 Task: Find connections with filter location Petawawa with filter topic #nowhiringwith filter profile language German with filter current company Cure.fit (cult.fit) with filter school Assam Don Bosco University, Guwahati with filter industry Data Infrastructure and Analytics with filter service category Technical with filter keywords title Computer Animator
Action: Mouse moved to (176, 294)
Screenshot: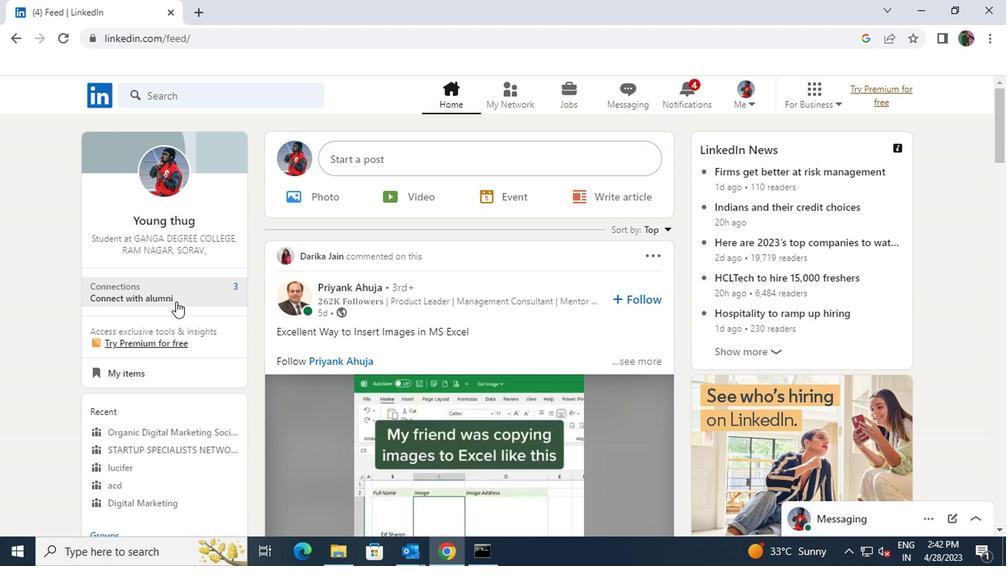 
Action: Mouse pressed left at (176, 294)
Screenshot: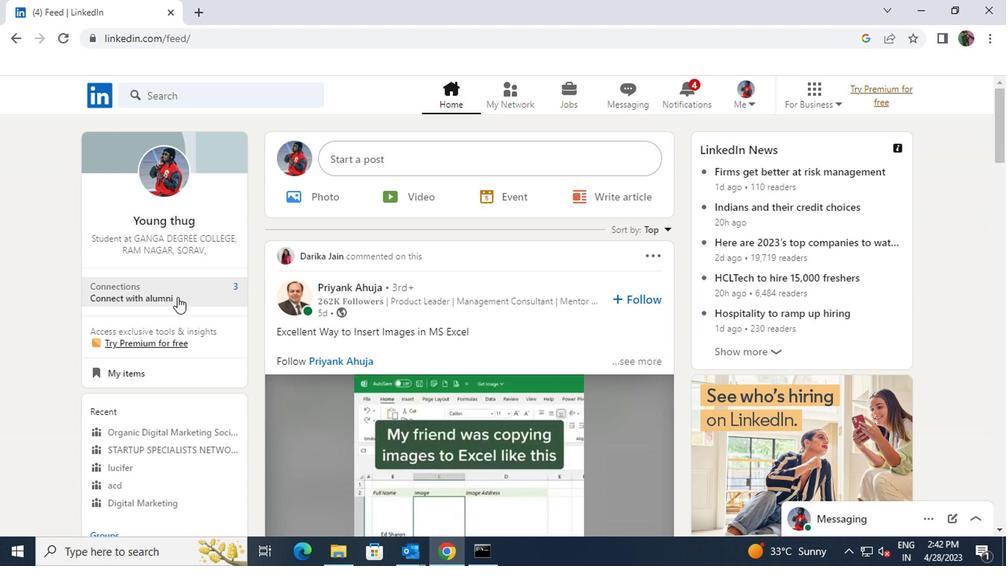 
Action: Mouse moved to (261, 170)
Screenshot: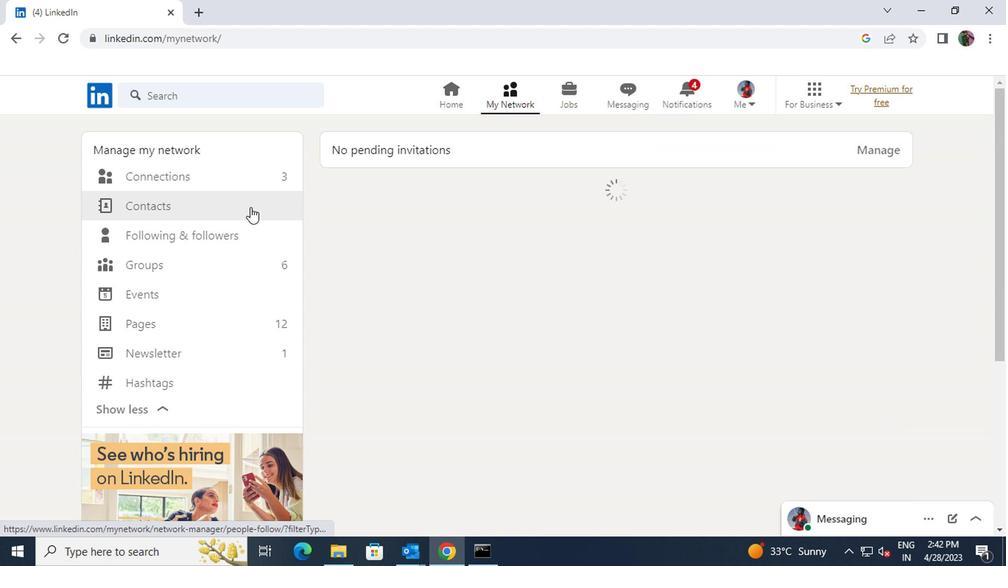 
Action: Mouse pressed left at (261, 170)
Screenshot: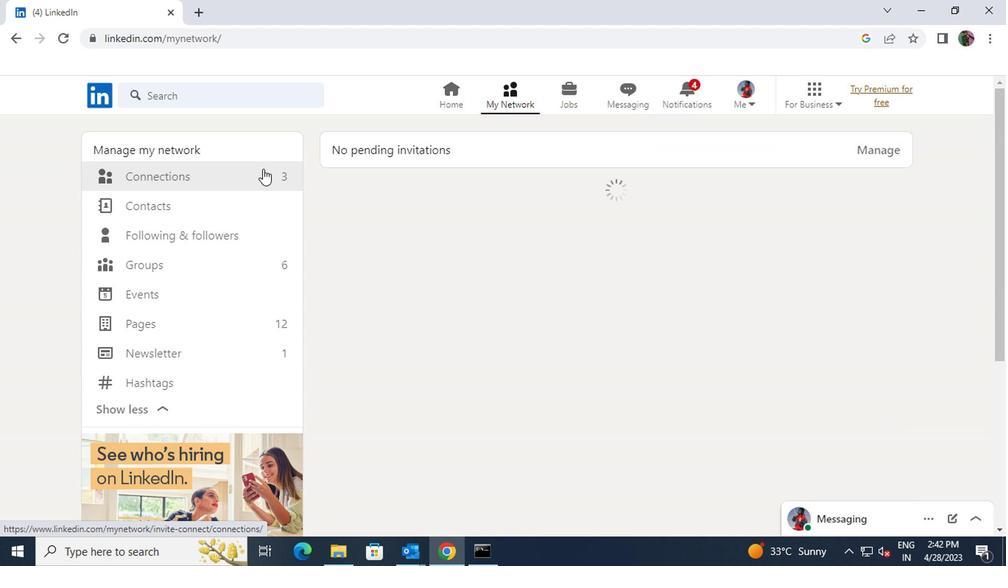 
Action: Mouse moved to (577, 183)
Screenshot: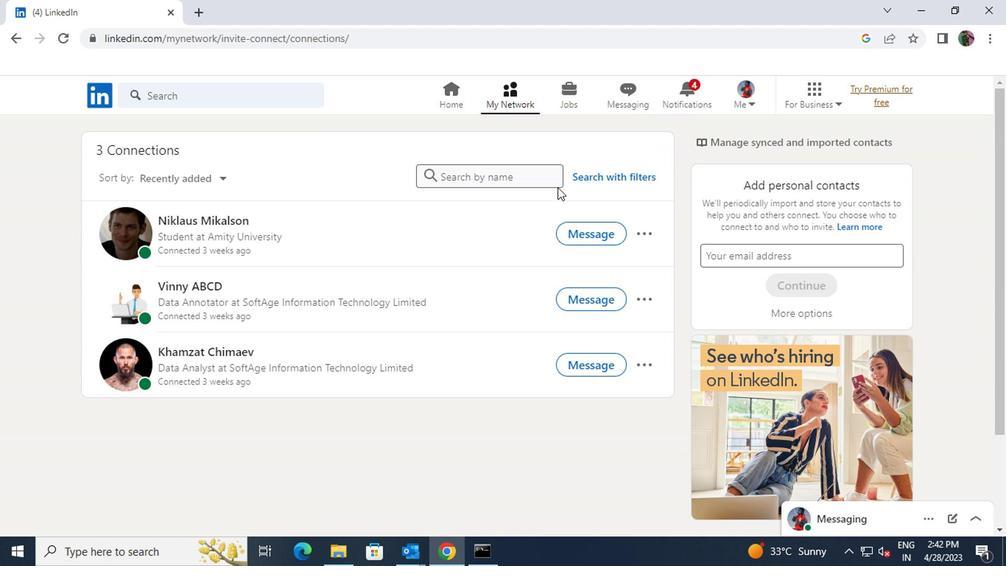 
Action: Mouse pressed left at (577, 183)
Screenshot: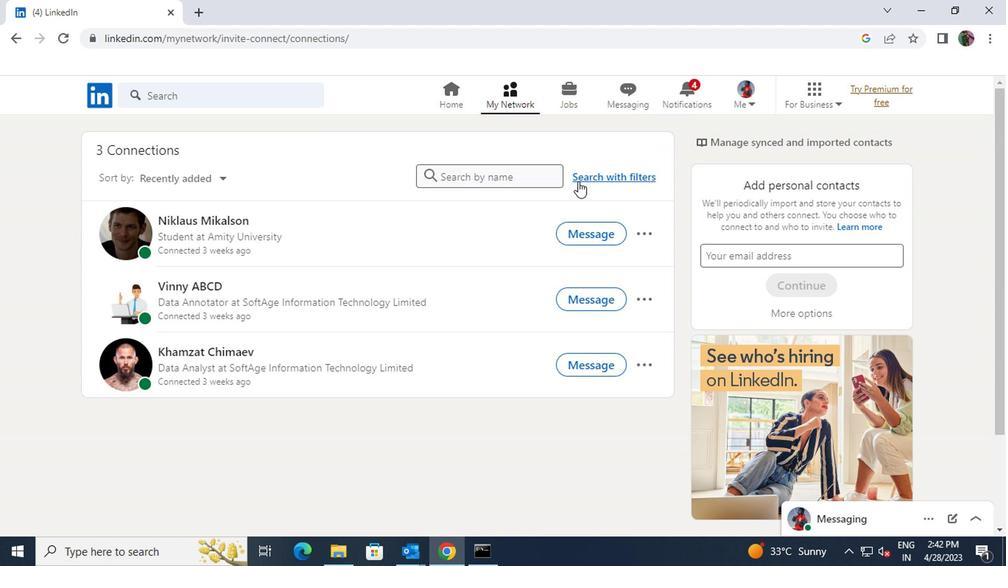 
Action: Mouse moved to (547, 133)
Screenshot: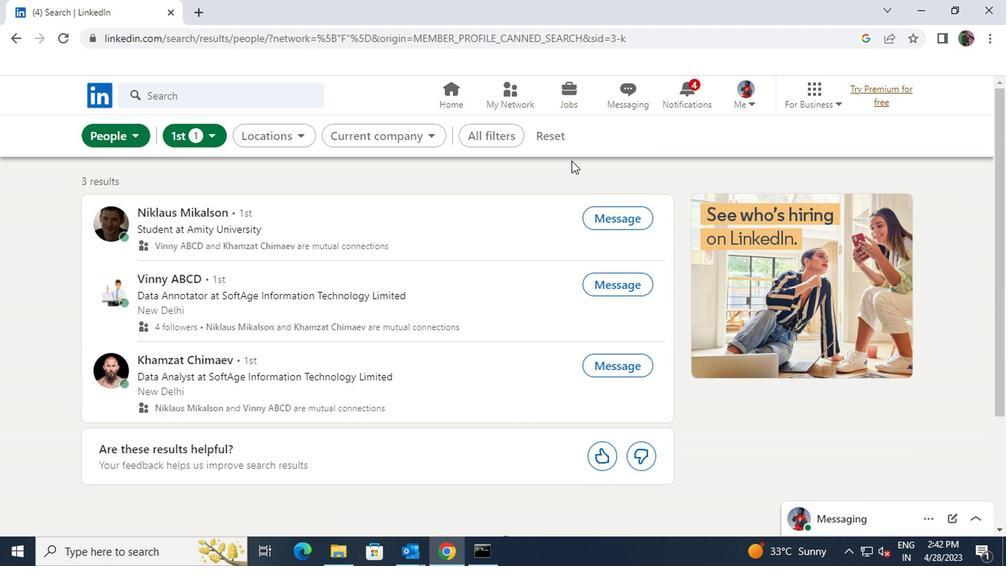 
Action: Mouse pressed left at (547, 133)
Screenshot: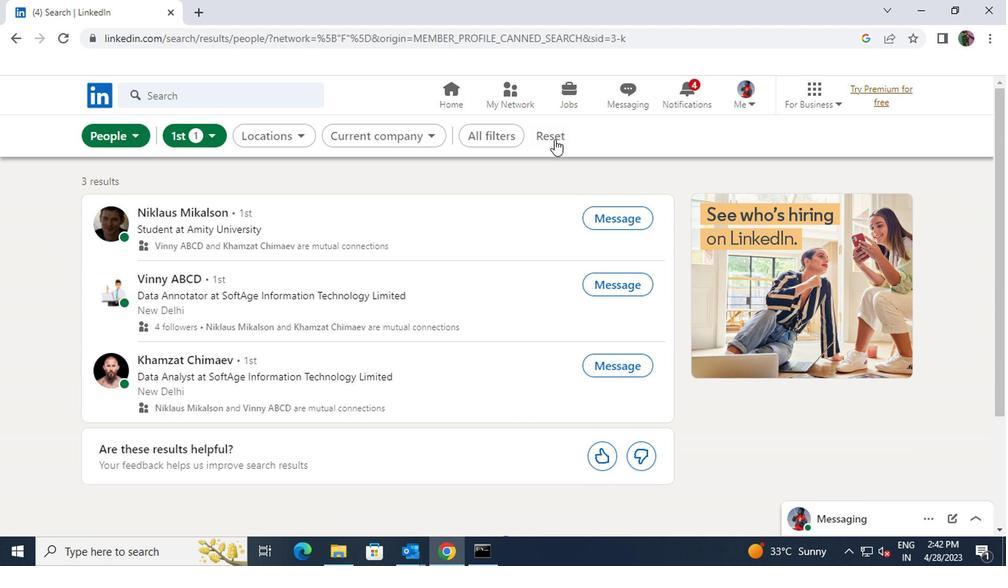 
Action: Mouse moved to (533, 133)
Screenshot: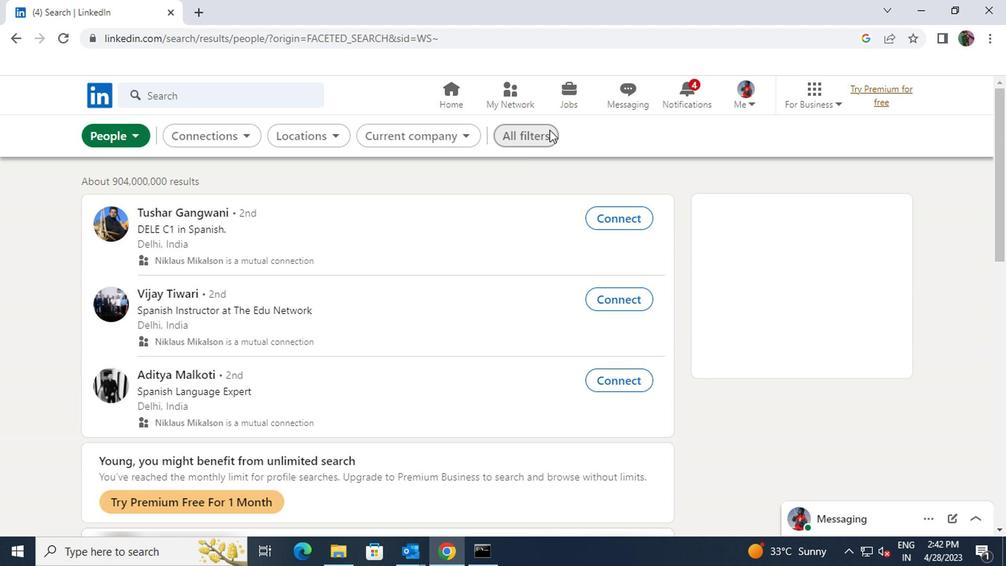 
Action: Mouse pressed left at (533, 133)
Screenshot: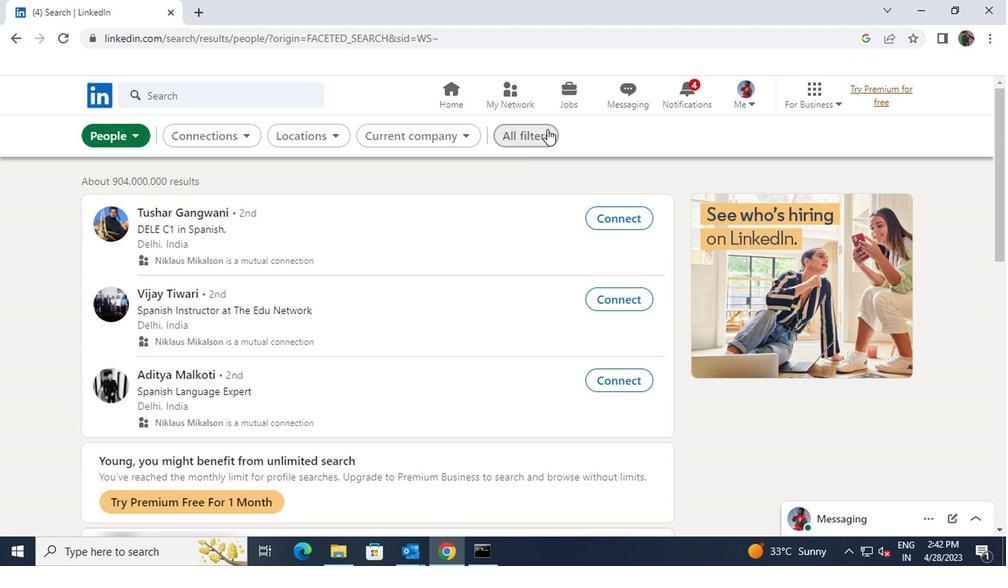 
Action: Mouse moved to (764, 344)
Screenshot: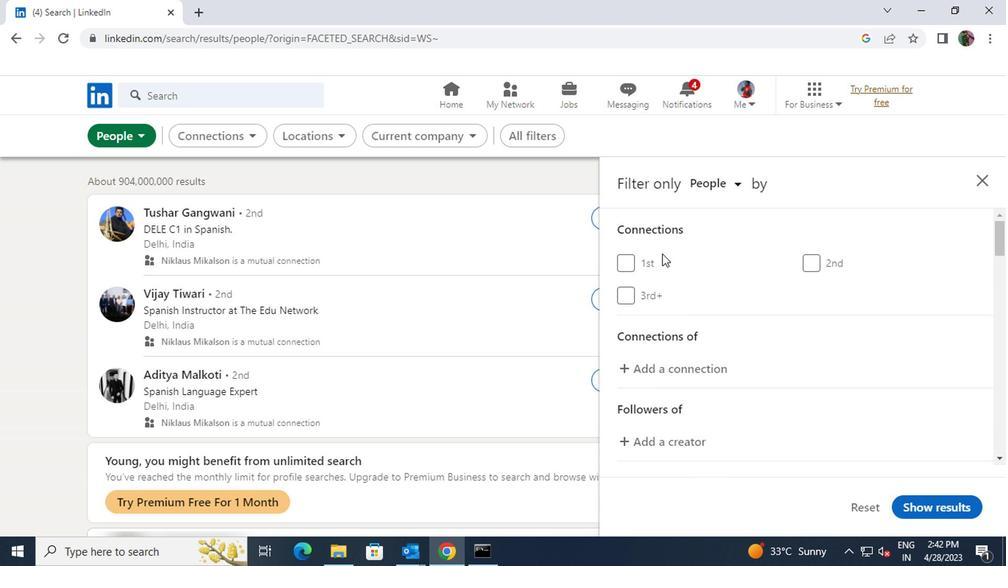 
Action: Mouse scrolled (764, 343) with delta (0, -1)
Screenshot: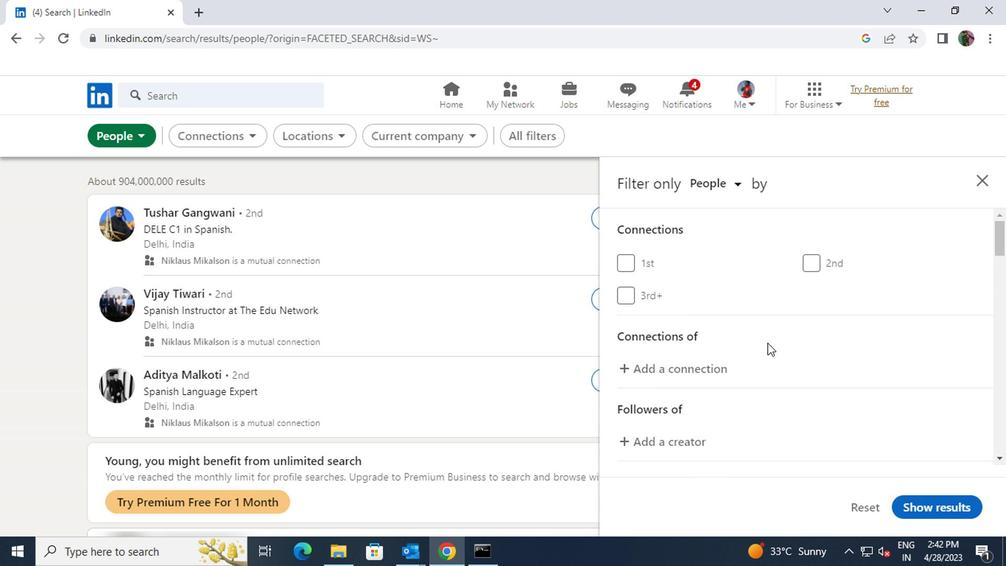 
Action: Mouse scrolled (764, 343) with delta (0, -1)
Screenshot: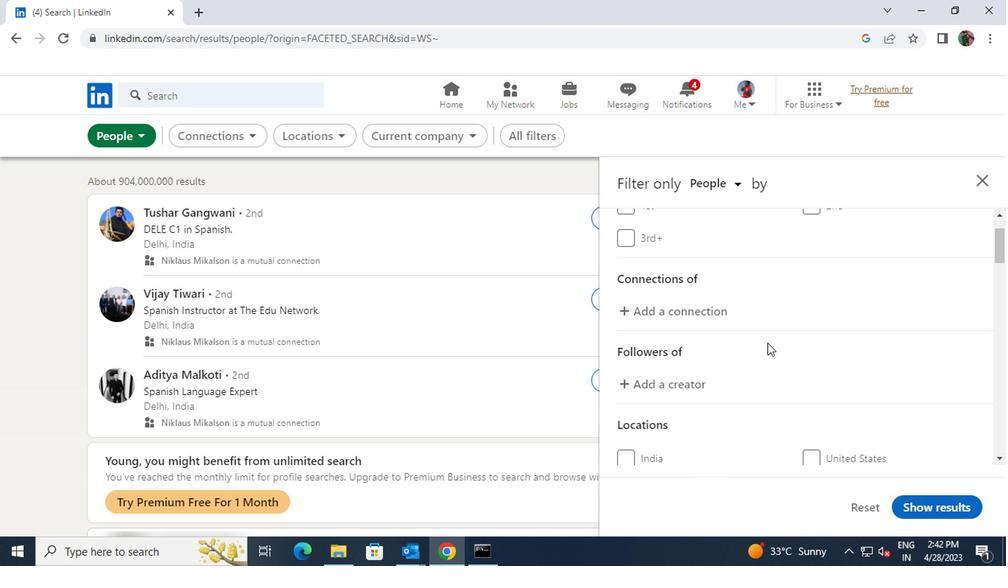 
Action: Mouse scrolled (764, 343) with delta (0, -1)
Screenshot: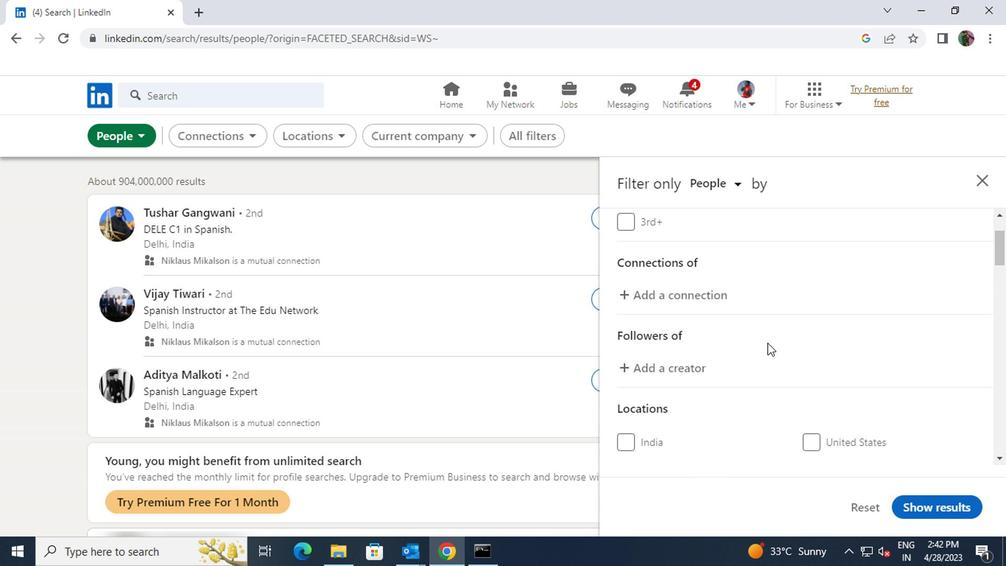 
Action: Mouse moved to (824, 354)
Screenshot: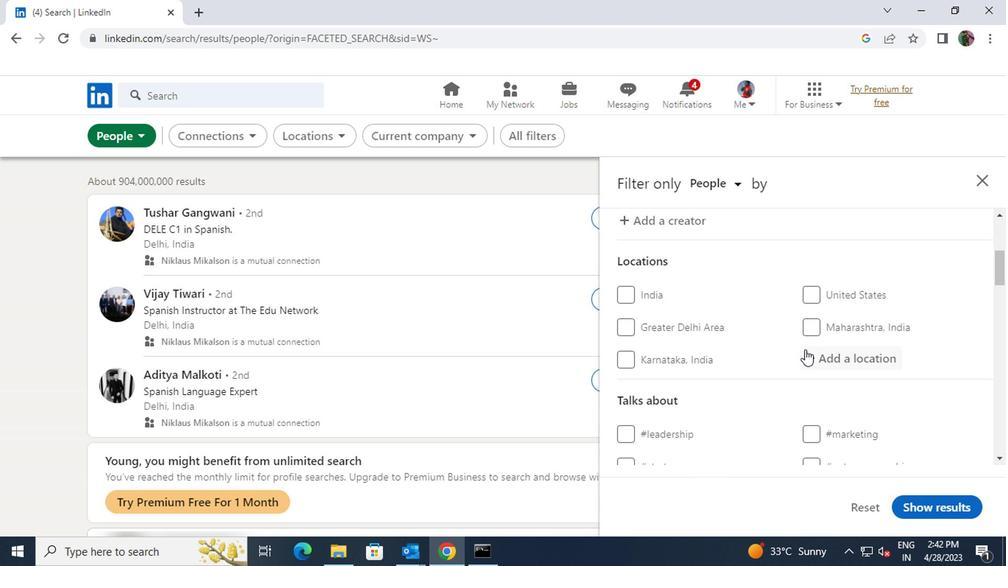 
Action: Mouse pressed left at (824, 354)
Screenshot: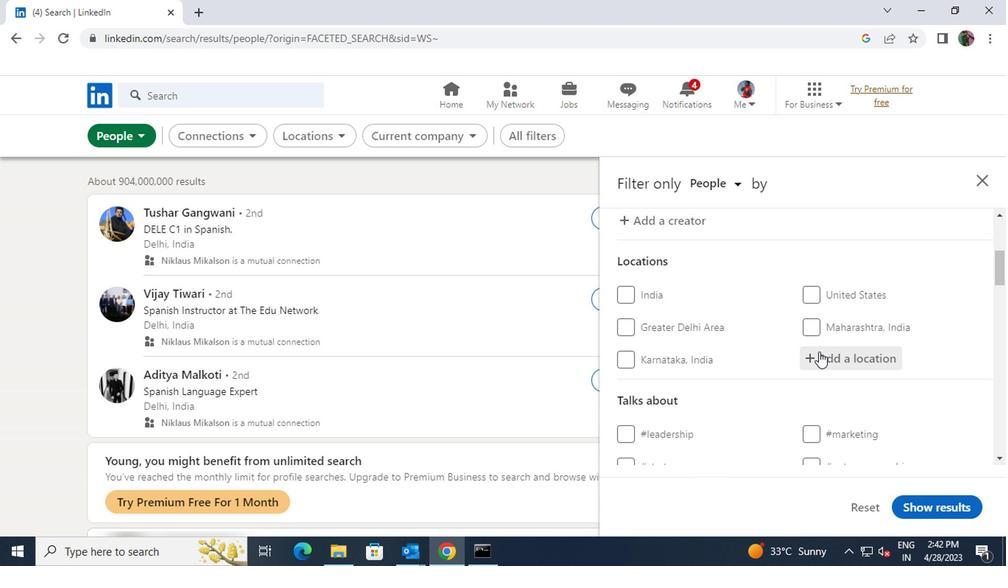 
Action: Key pressed <Key.shift>PETAWAWA
Screenshot: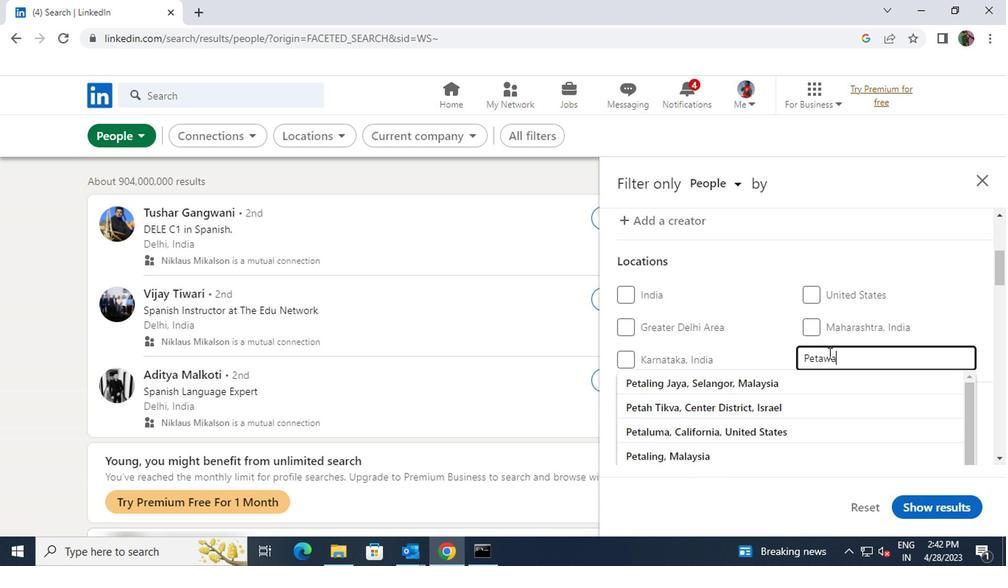 
Action: Mouse moved to (812, 379)
Screenshot: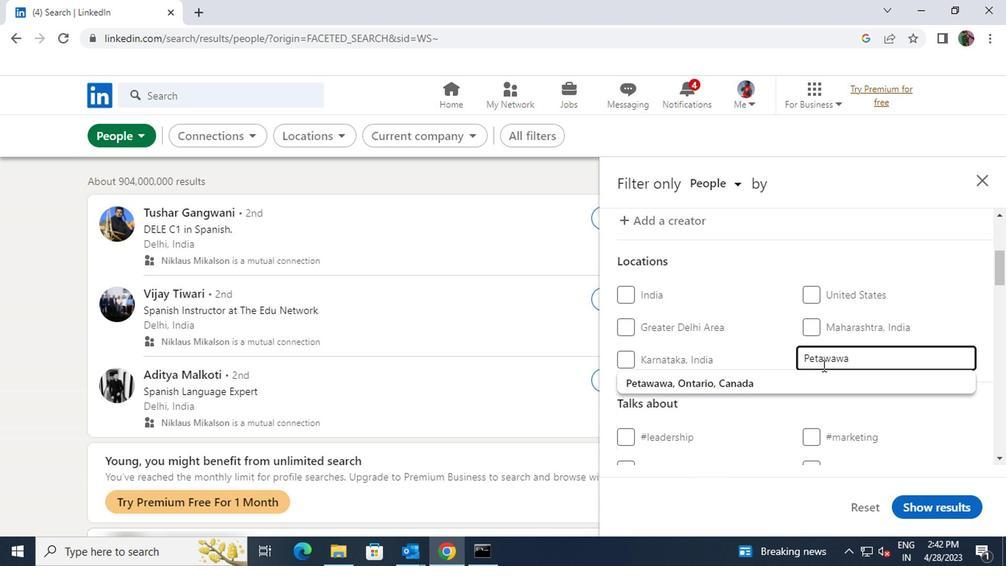 
Action: Mouse pressed left at (812, 379)
Screenshot: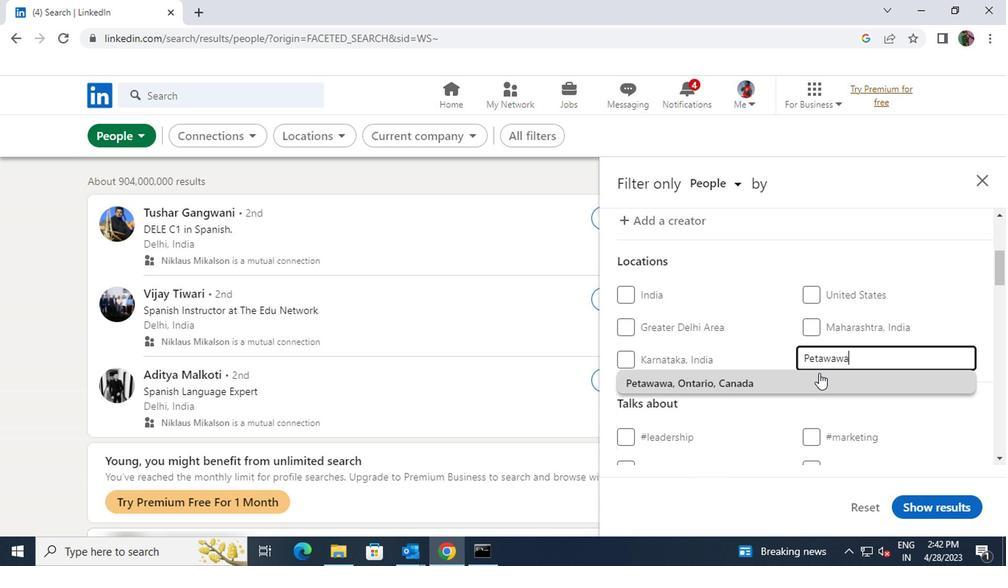 
Action: Mouse scrolled (812, 378) with delta (0, -1)
Screenshot: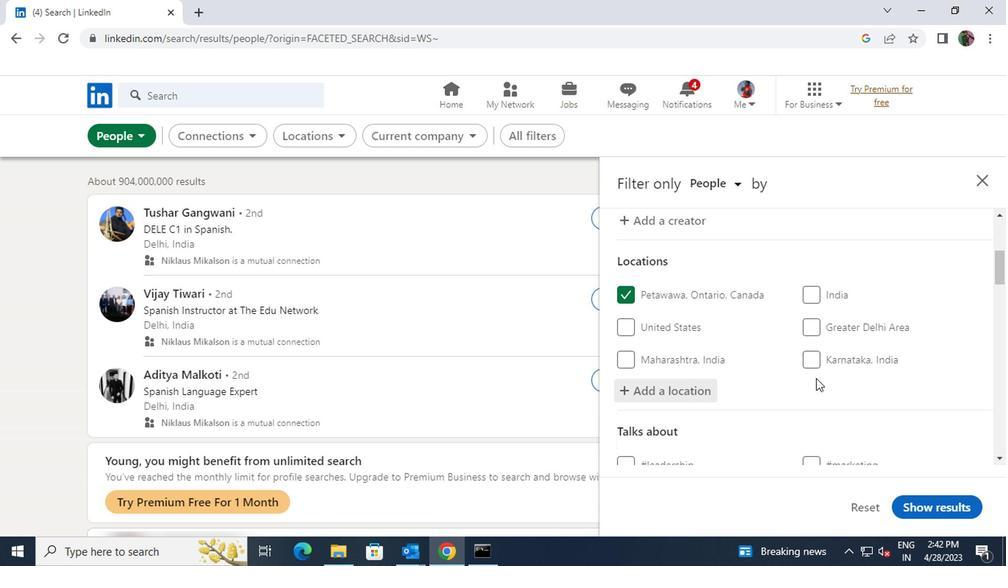
Action: Mouse scrolled (812, 378) with delta (0, -1)
Screenshot: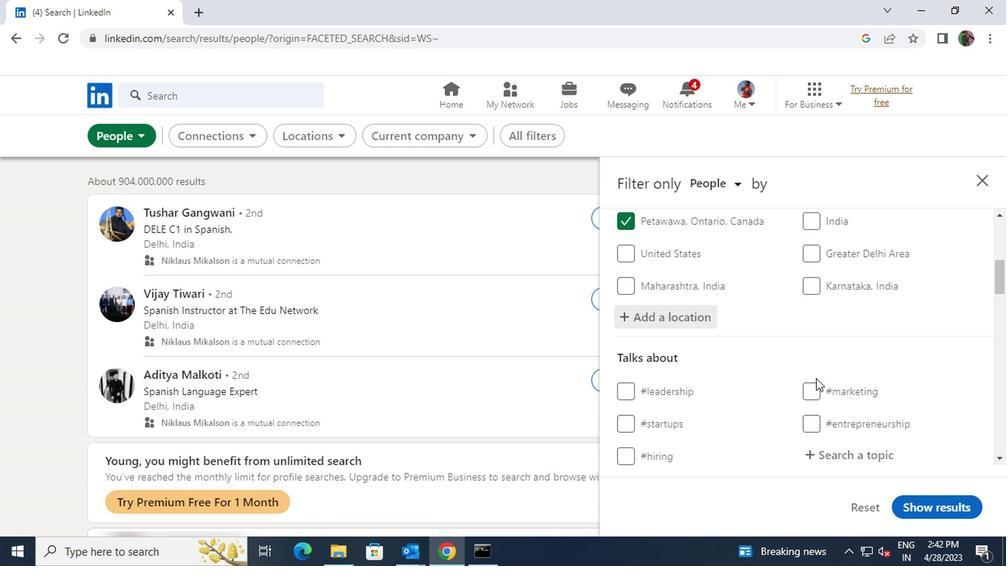 
Action: Mouse moved to (811, 380)
Screenshot: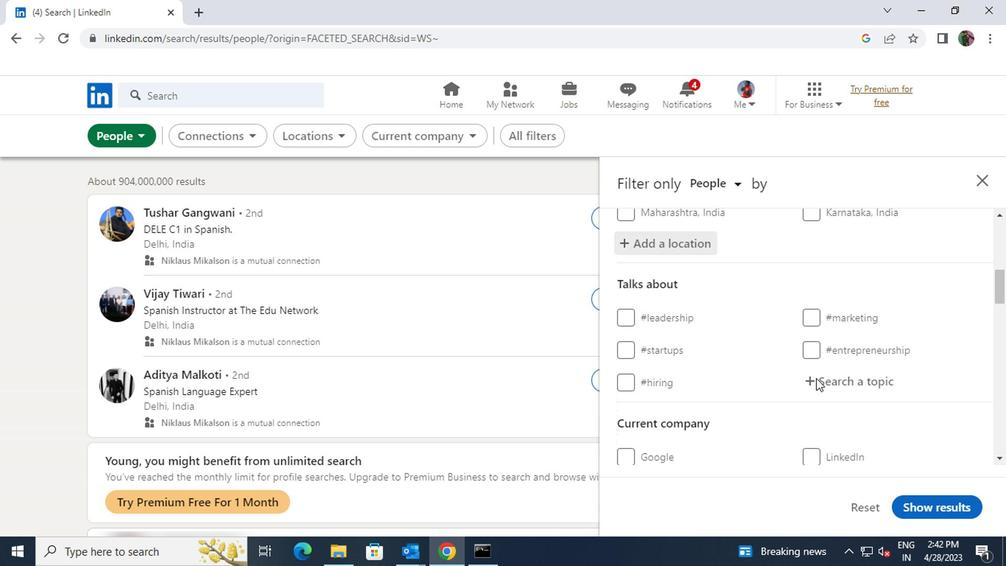 
Action: Mouse pressed left at (811, 380)
Screenshot: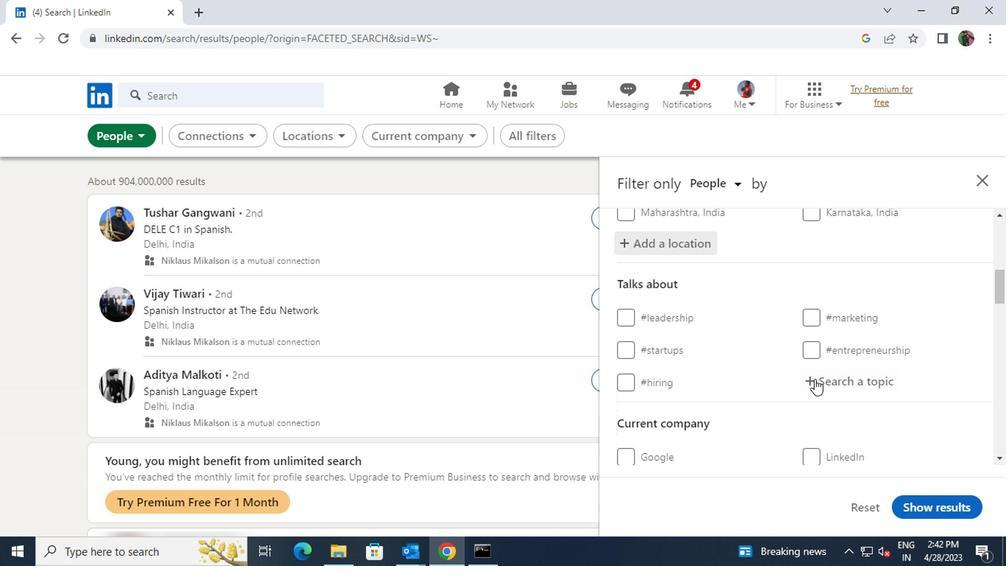 
Action: Key pressed <Key.shift>NOWHIRING
Screenshot: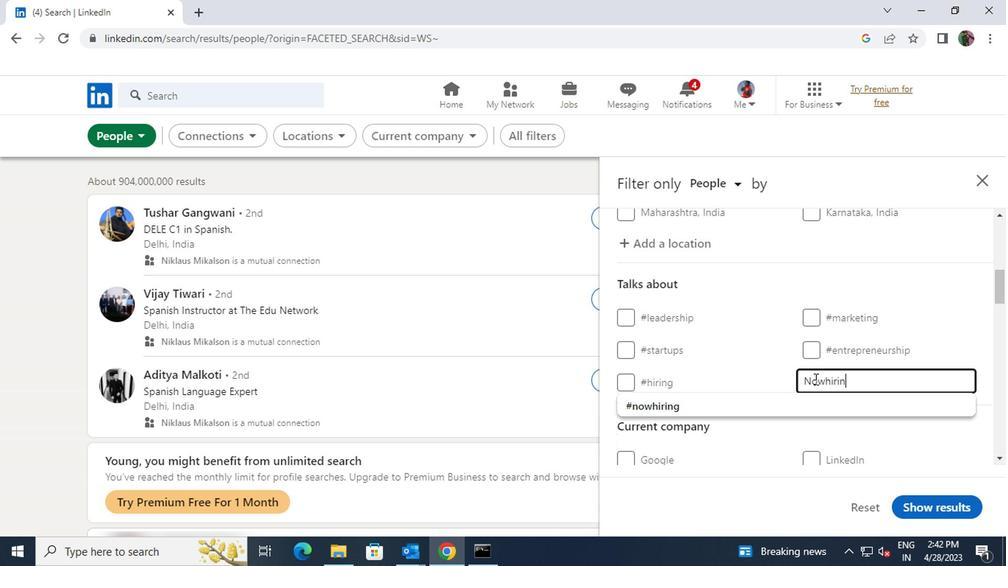 
Action: Mouse moved to (788, 397)
Screenshot: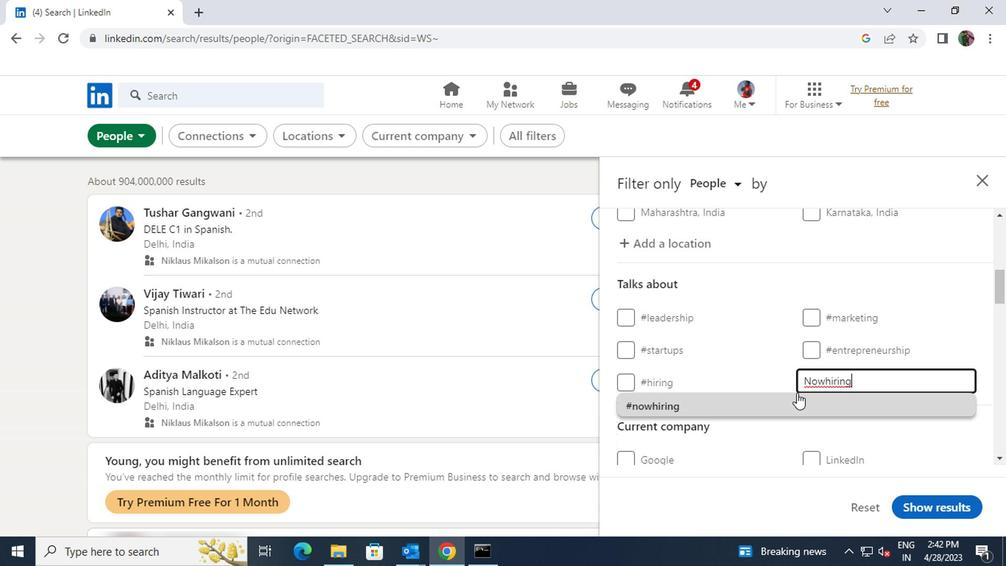
Action: Mouse pressed left at (788, 397)
Screenshot: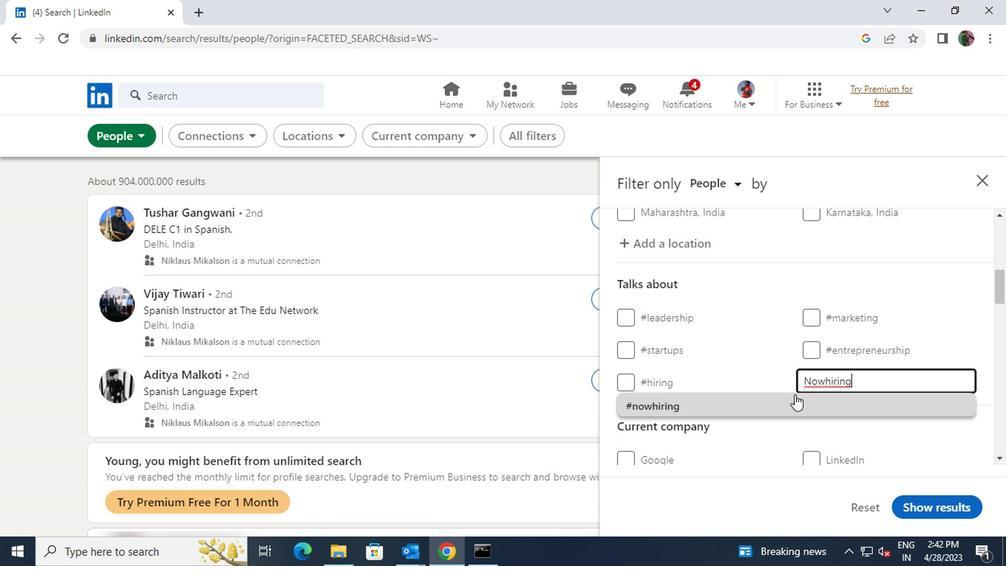 
Action: Mouse scrolled (788, 397) with delta (0, 0)
Screenshot: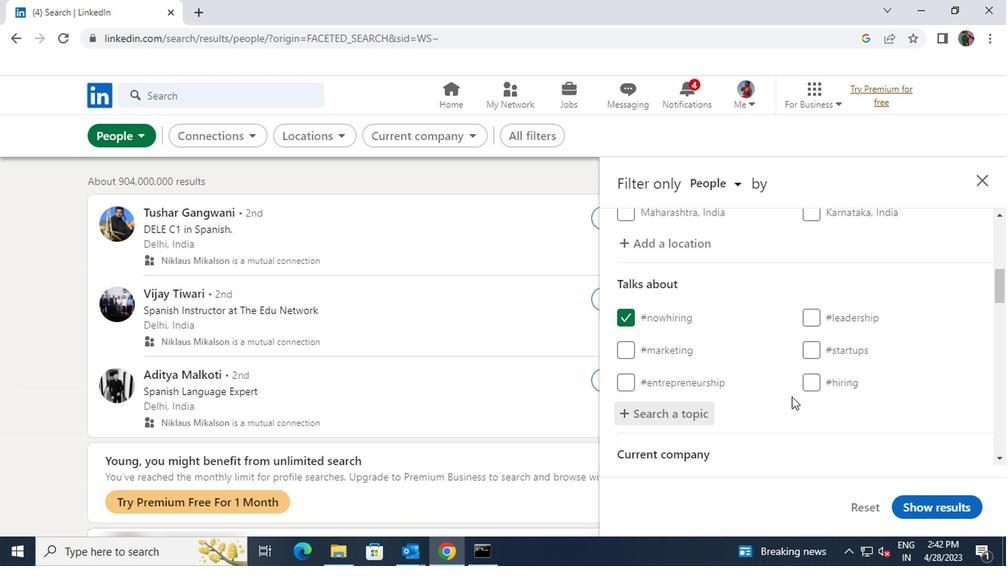 
Action: Mouse scrolled (788, 397) with delta (0, 0)
Screenshot: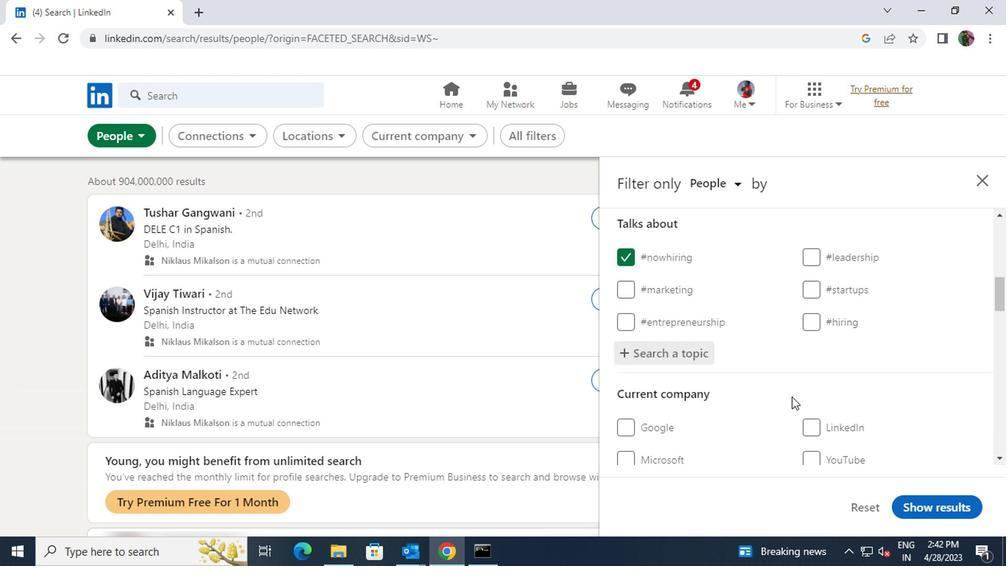 
Action: Mouse scrolled (788, 397) with delta (0, 0)
Screenshot: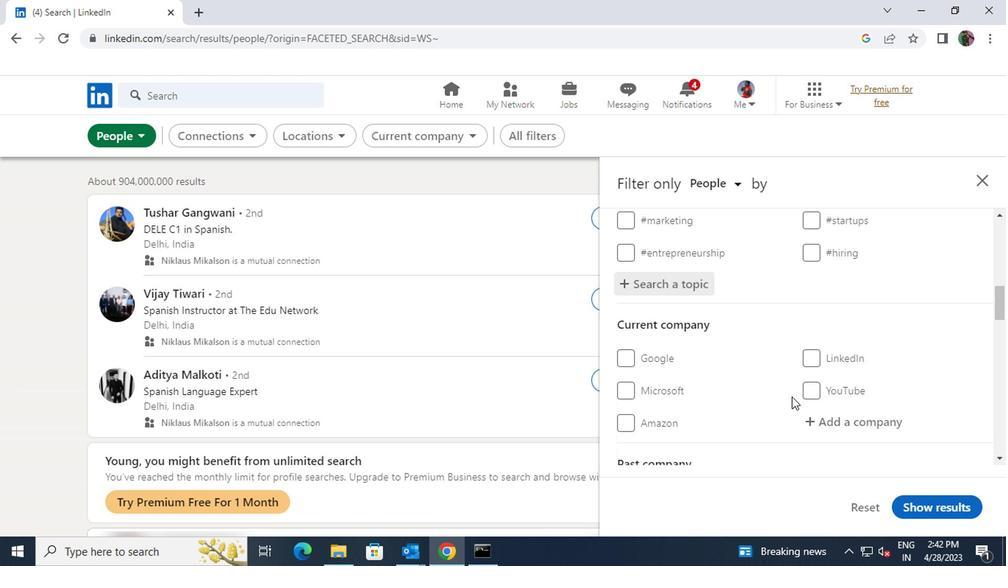 
Action: Mouse scrolled (788, 397) with delta (0, 0)
Screenshot: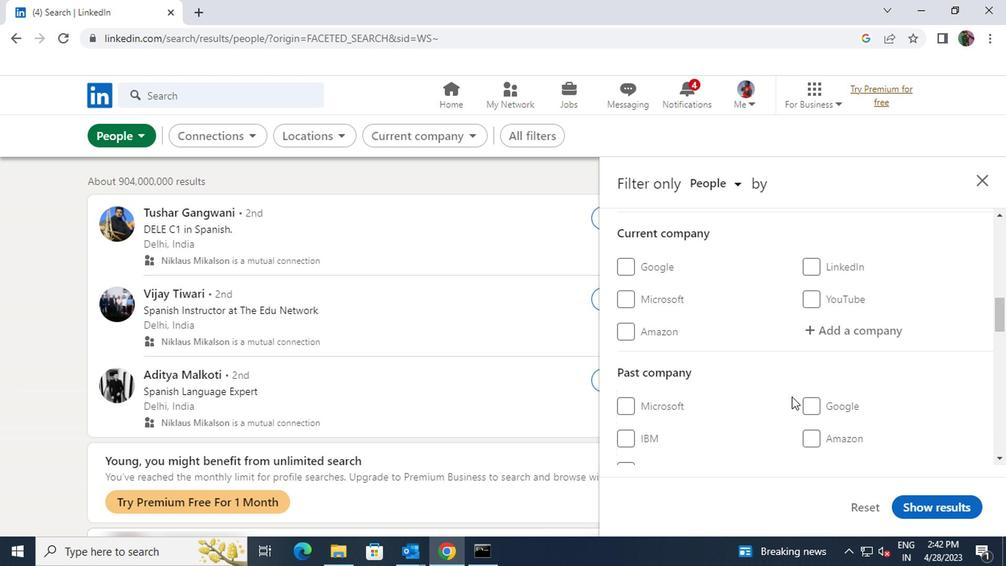 
Action: Mouse scrolled (788, 397) with delta (0, 0)
Screenshot: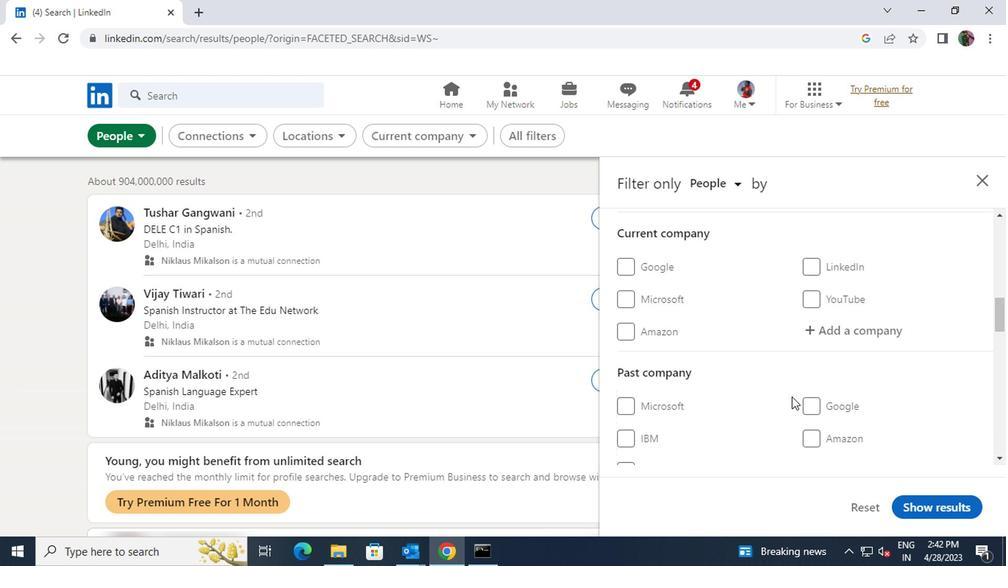
Action: Mouse scrolled (788, 397) with delta (0, 0)
Screenshot: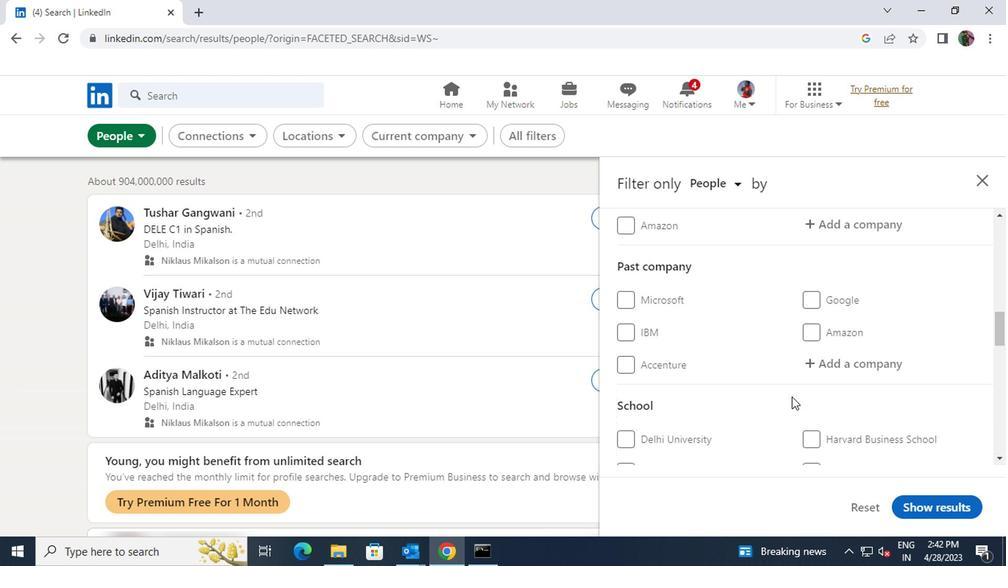 
Action: Mouse scrolled (788, 397) with delta (0, 0)
Screenshot: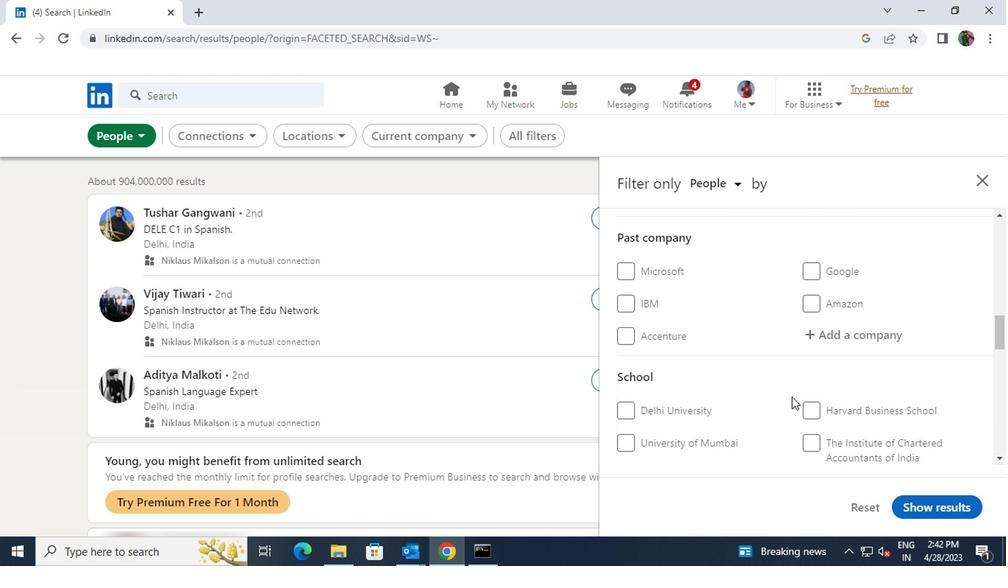 
Action: Mouse scrolled (788, 397) with delta (0, 0)
Screenshot: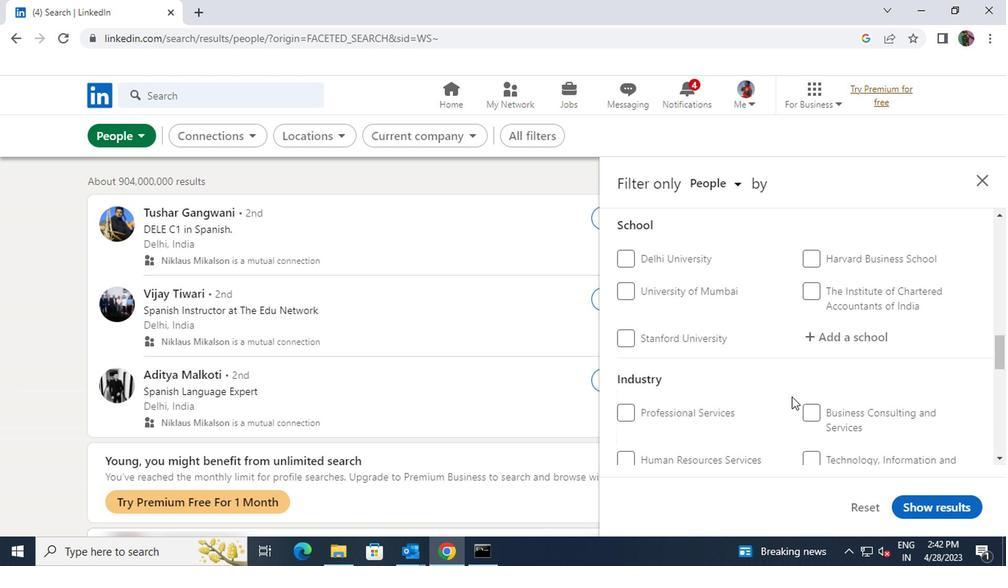 
Action: Mouse scrolled (788, 397) with delta (0, 0)
Screenshot: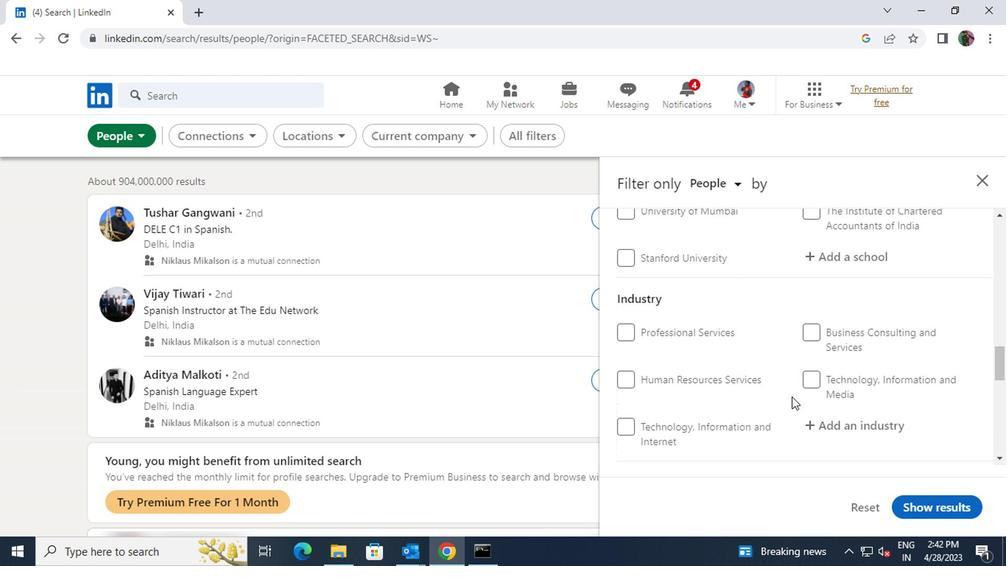 
Action: Mouse scrolled (788, 397) with delta (0, 0)
Screenshot: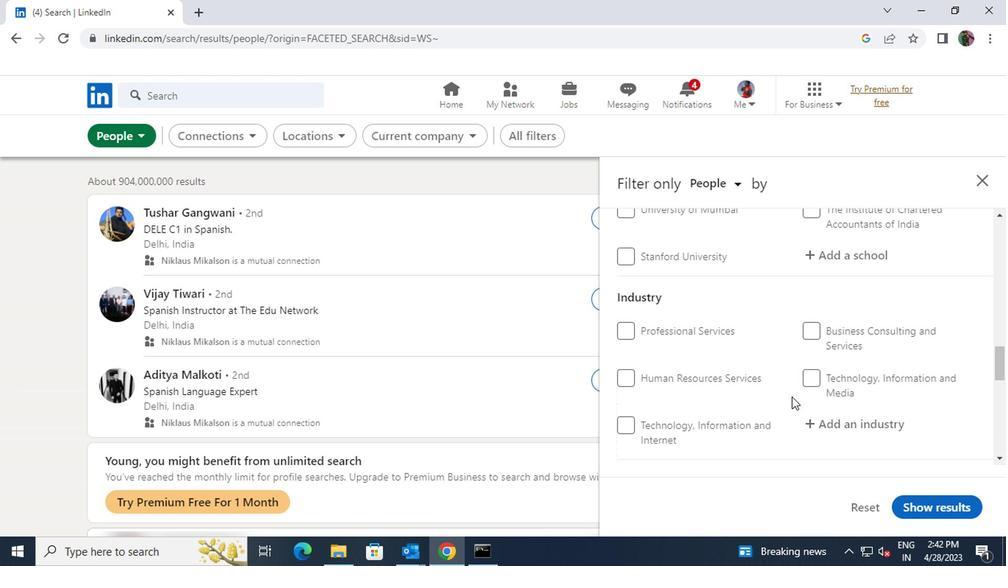 
Action: Mouse moved to (625, 428)
Screenshot: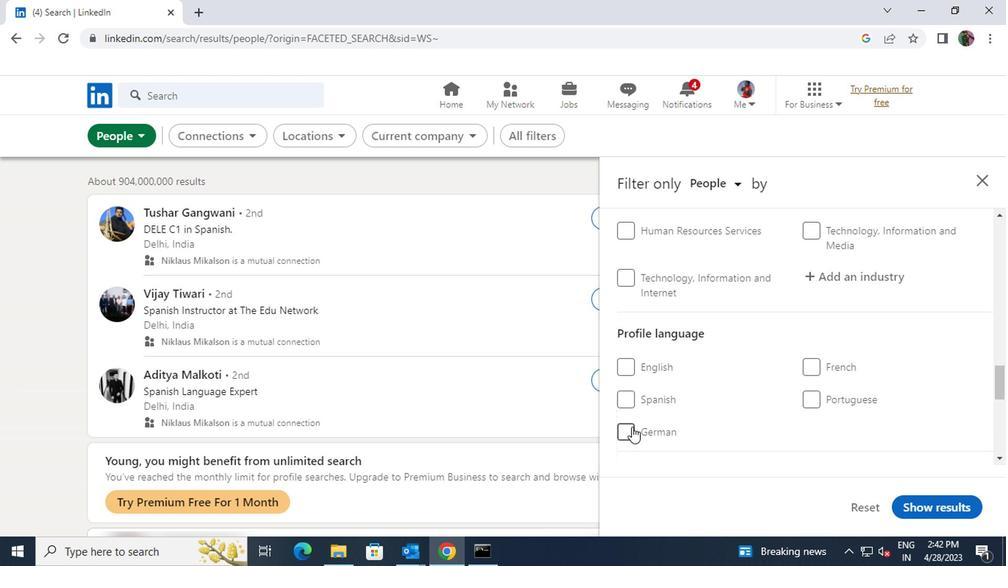 
Action: Mouse pressed left at (625, 428)
Screenshot: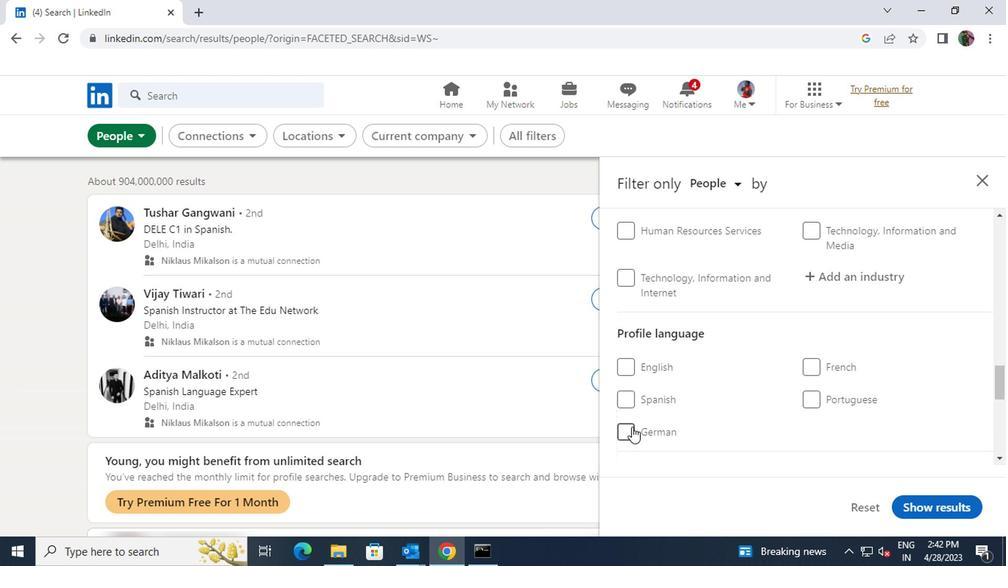 
Action: Mouse moved to (745, 415)
Screenshot: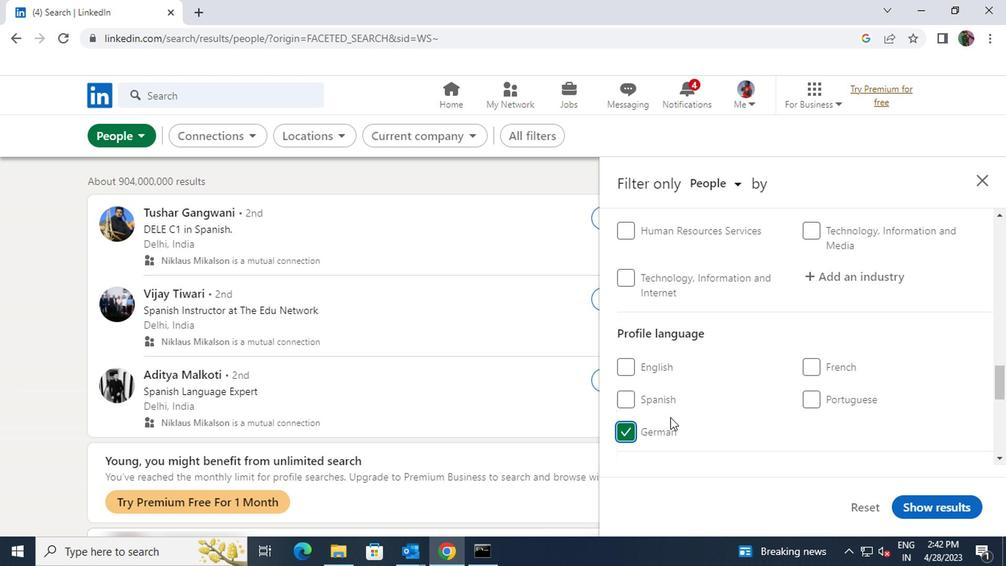 
Action: Mouse scrolled (745, 416) with delta (0, 1)
Screenshot: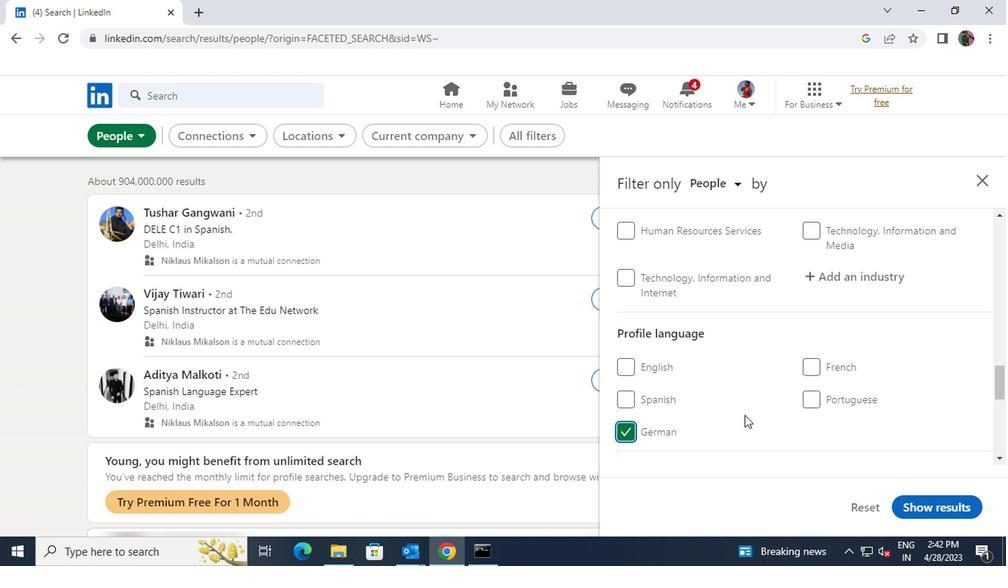 
Action: Mouse scrolled (745, 416) with delta (0, 1)
Screenshot: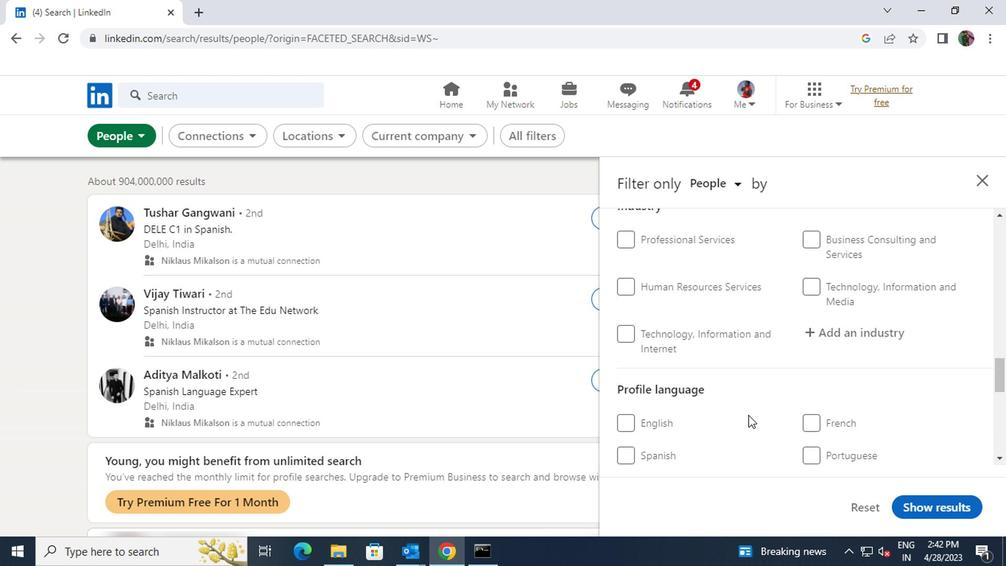 
Action: Mouse scrolled (745, 416) with delta (0, 1)
Screenshot: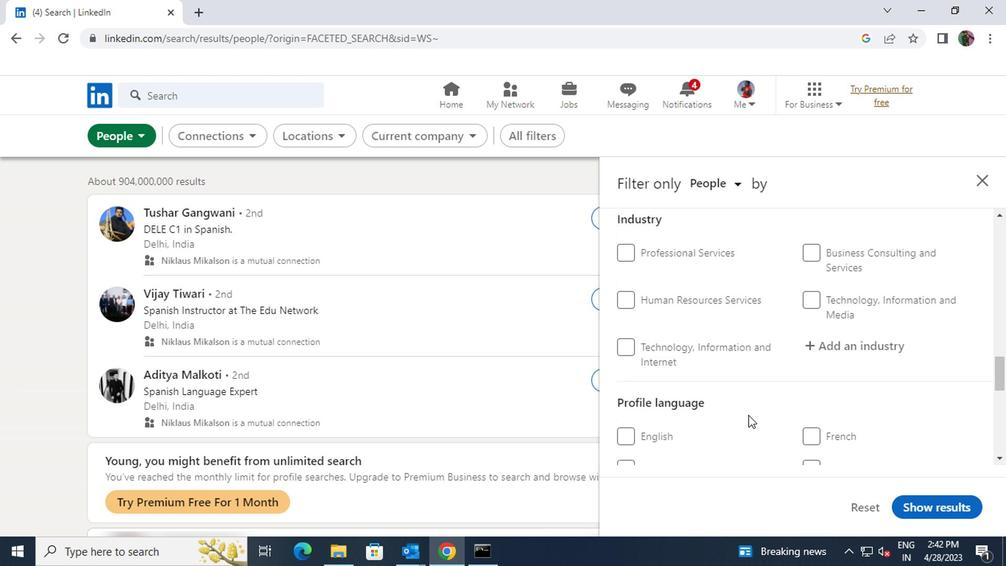 
Action: Mouse scrolled (745, 416) with delta (0, 1)
Screenshot: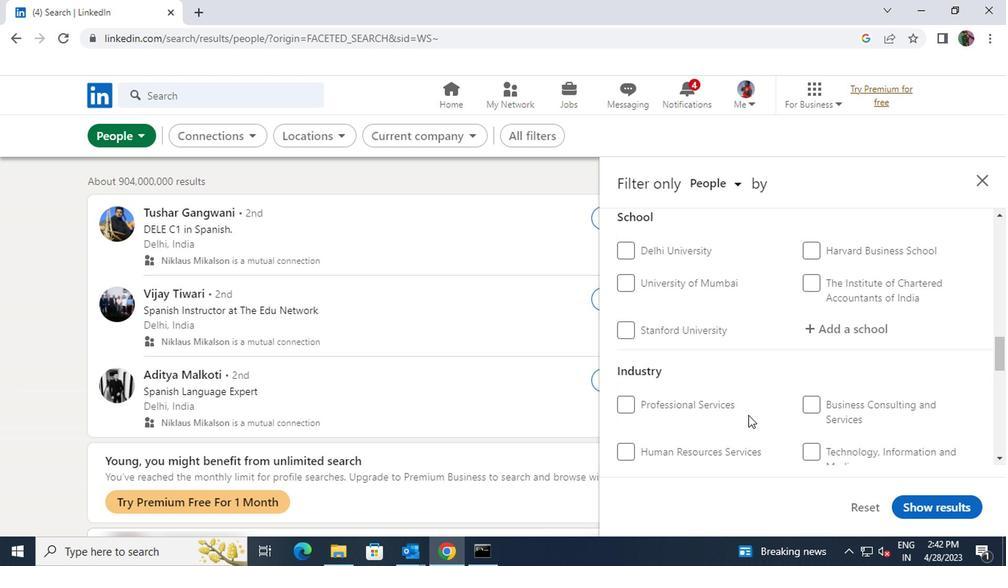 
Action: Mouse scrolled (745, 416) with delta (0, 1)
Screenshot: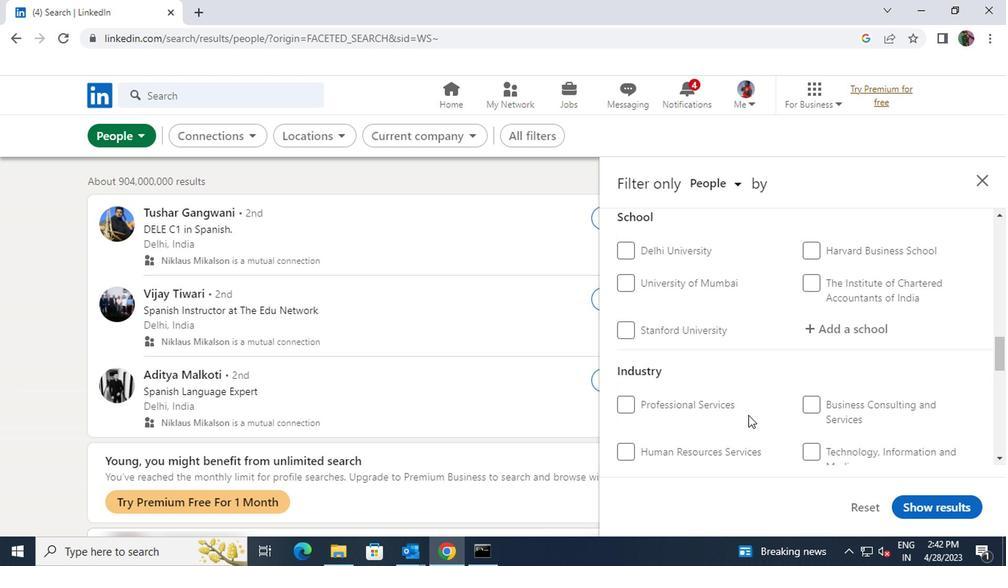 
Action: Mouse scrolled (745, 416) with delta (0, 1)
Screenshot: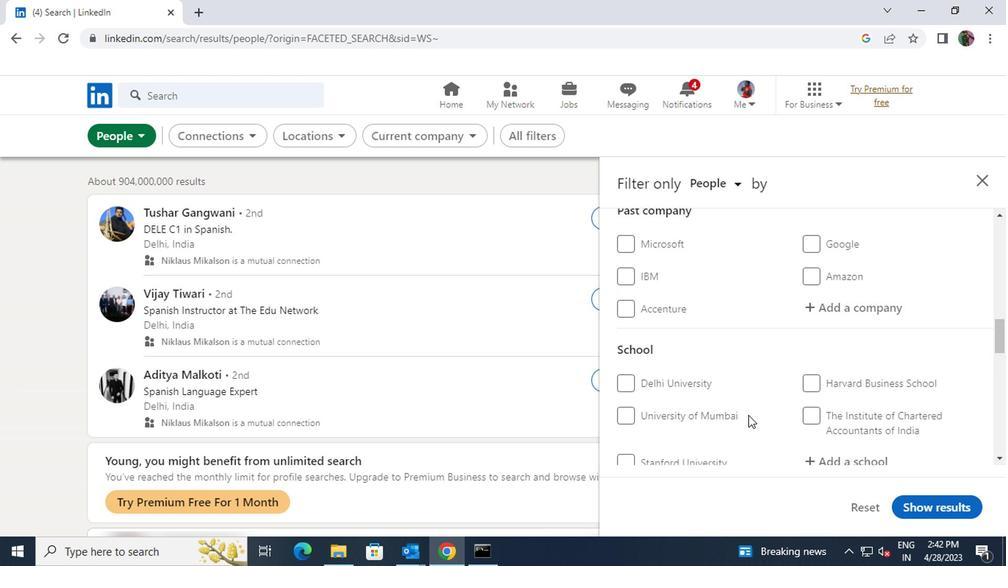 
Action: Mouse scrolled (745, 416) with delta (0, 1)
Screenshot: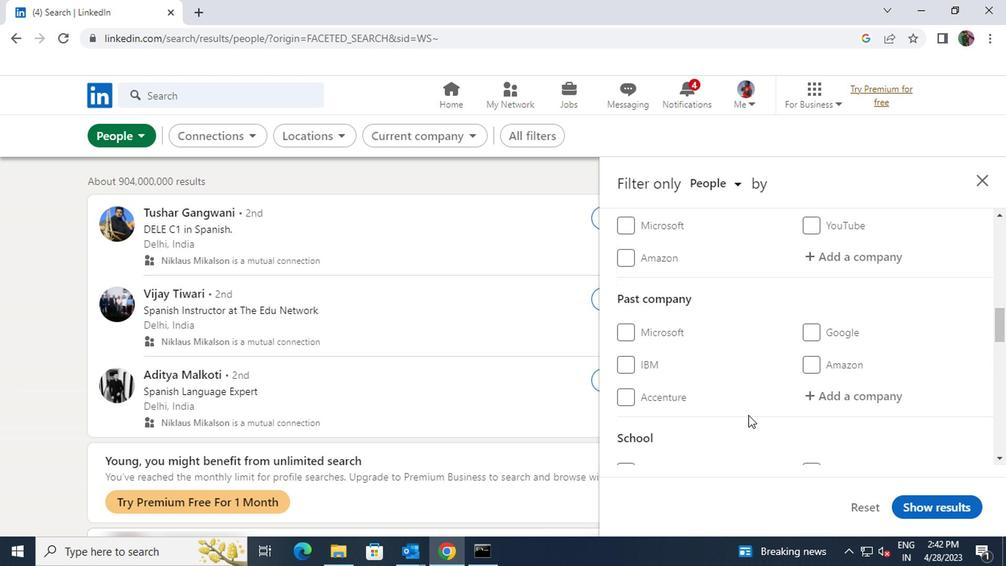 
Action: Mouse scrolled (745, 416) with delta (0, 1)
Screenshot: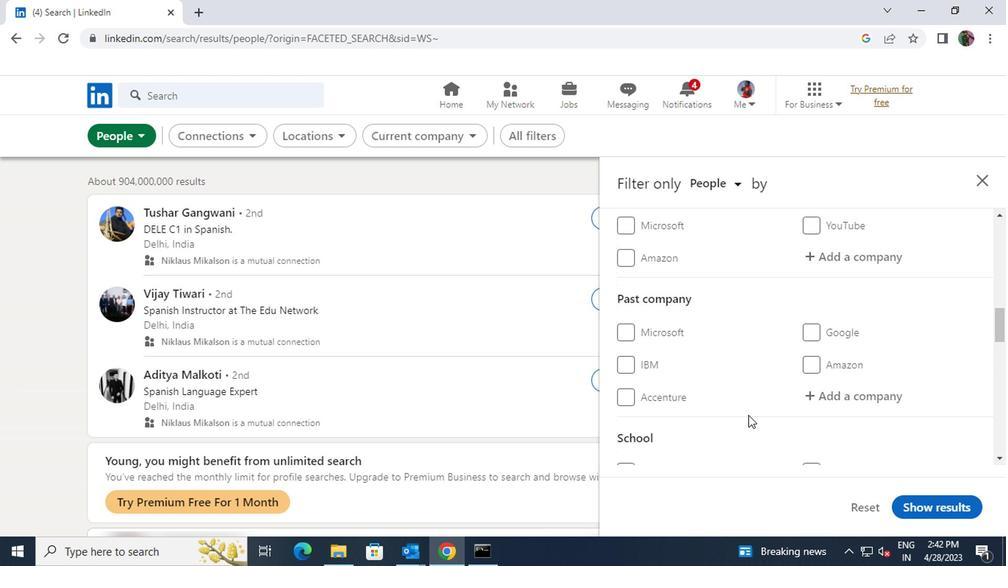 
Action: Mouse moved to (839, 402)
Screenshot: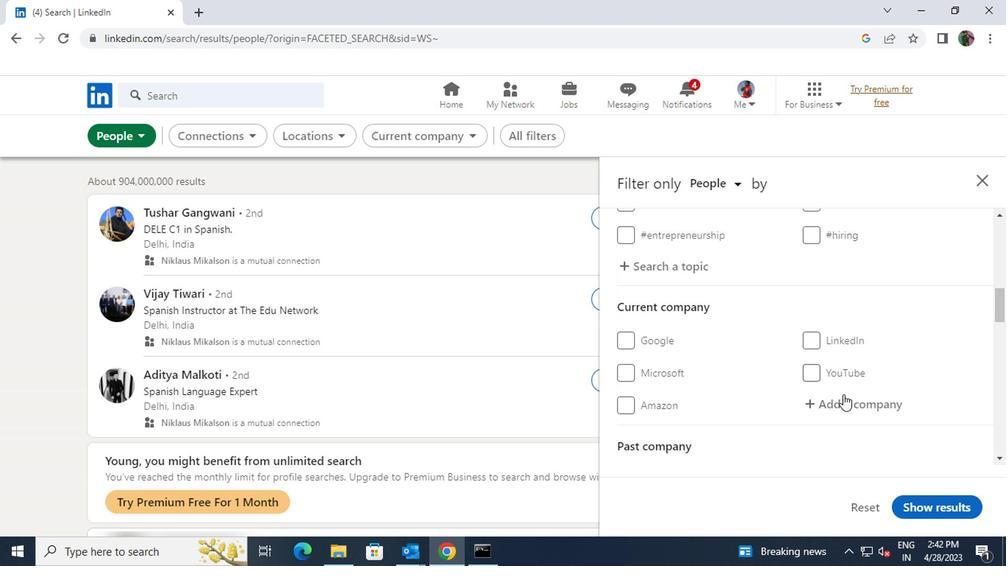 
Action: Mouse pressed left at (839, 402)
Screenshot: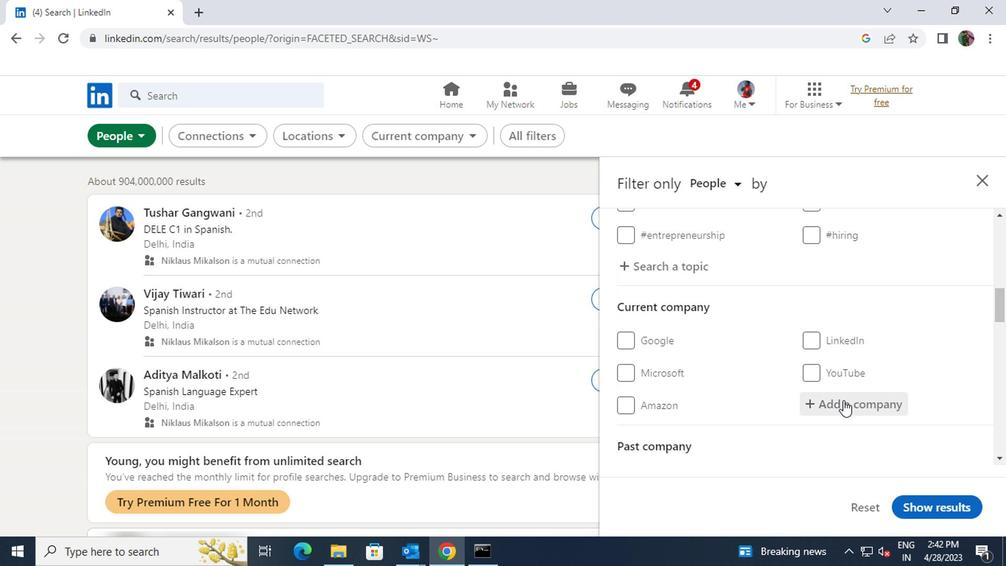 
Action: Key pressed <Key.shift>CURE.<Key.shift>FIT
Screenshot: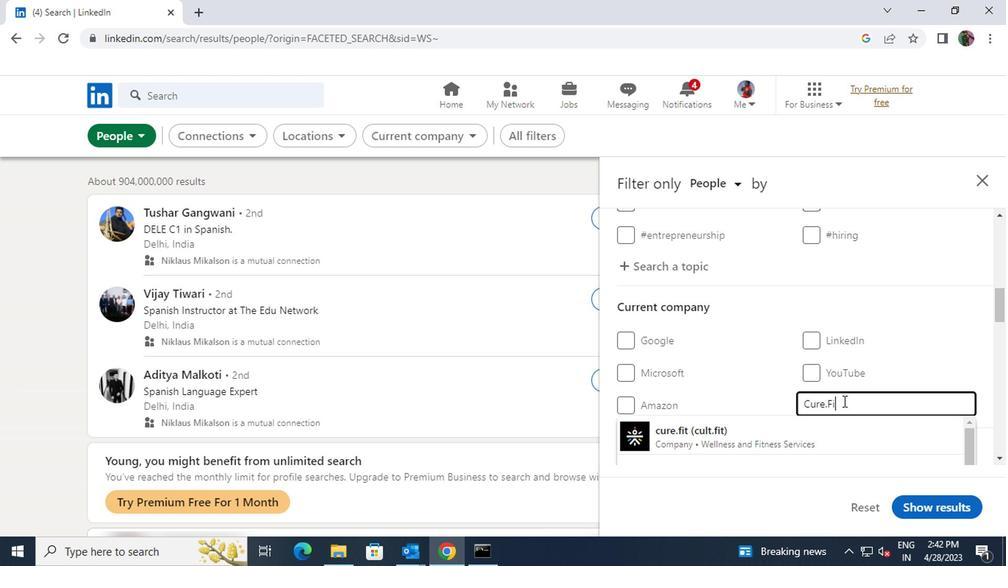 
Action: Mouse moved to (822, 420)
Screenshot: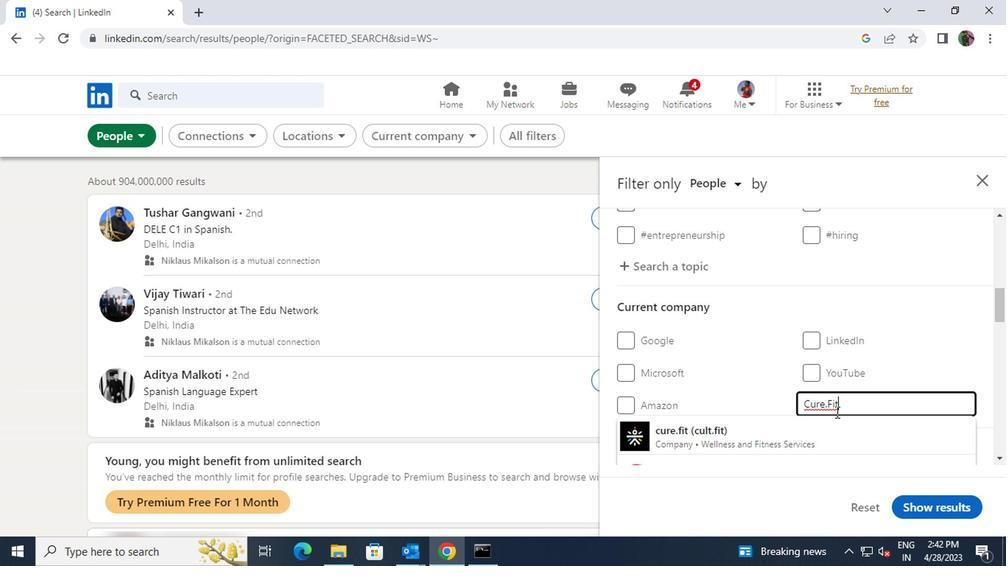 
Action: Mouse pressed left at (822, 420)
Screenshot: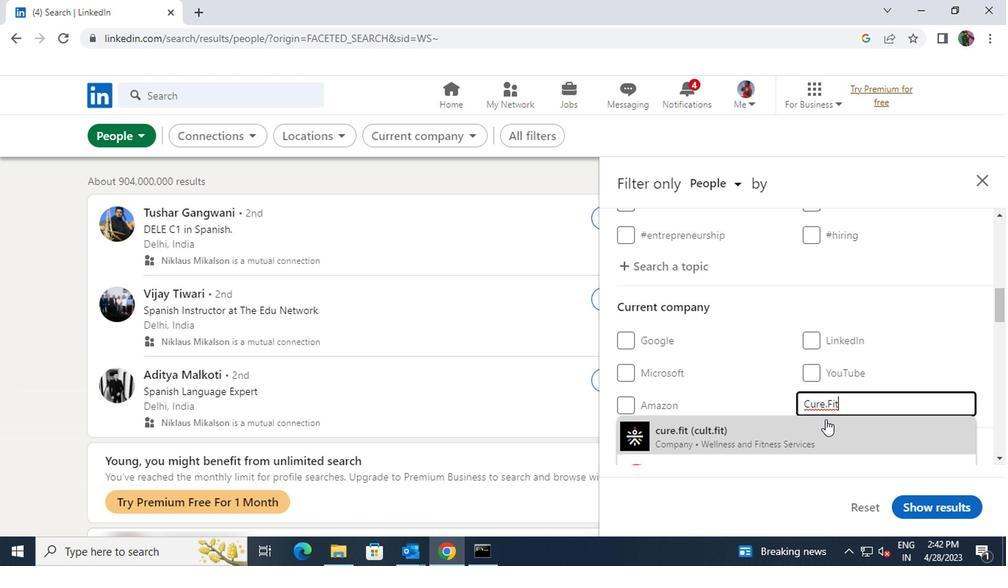 
Action: Mouse scrolled (822, 419) with delta (0, -1)
Screenshot: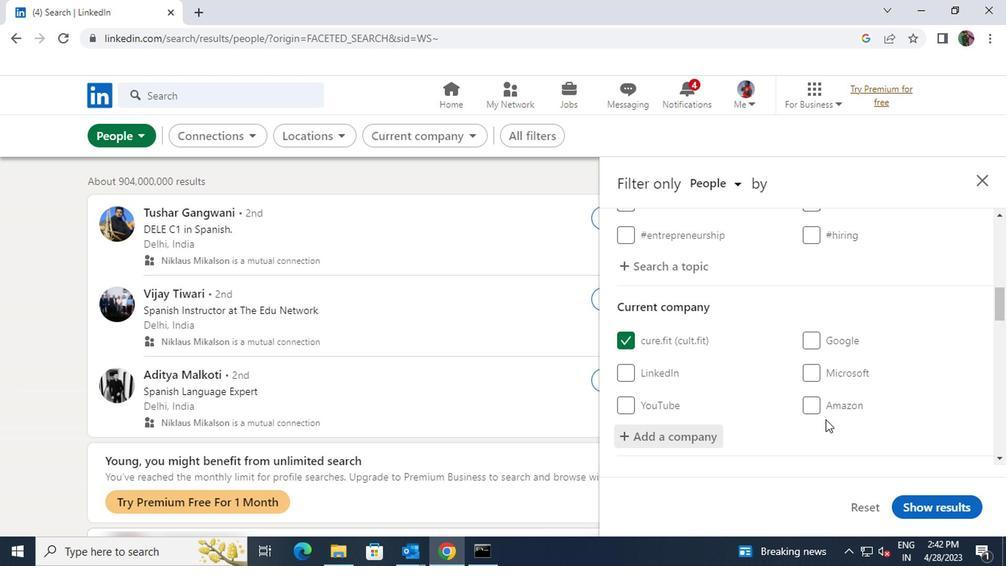 
Action: Mouse scrolled (822, 419) with delta (0, -1)
Screenshot: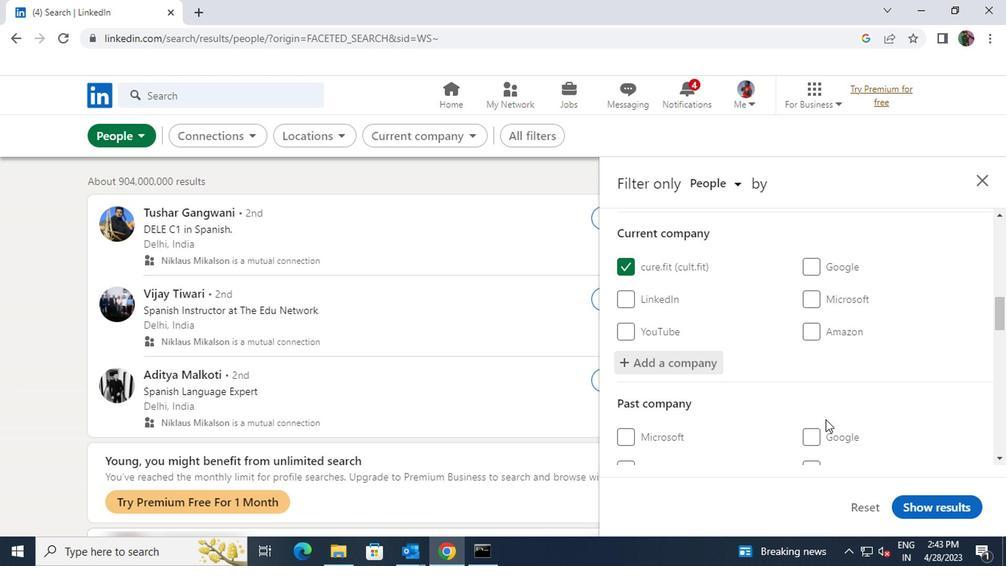 
Action: Mouse scrolled (822, 419) with delta (0, -1)
Screenshot: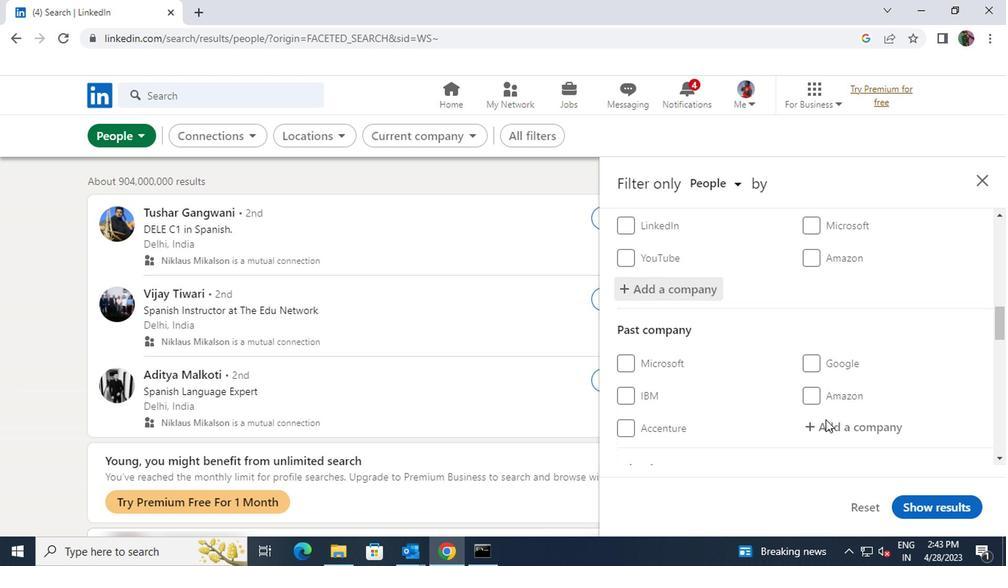 
Action: Mouse scrolled (822, 419) with delta (0, -1)
Screenshot: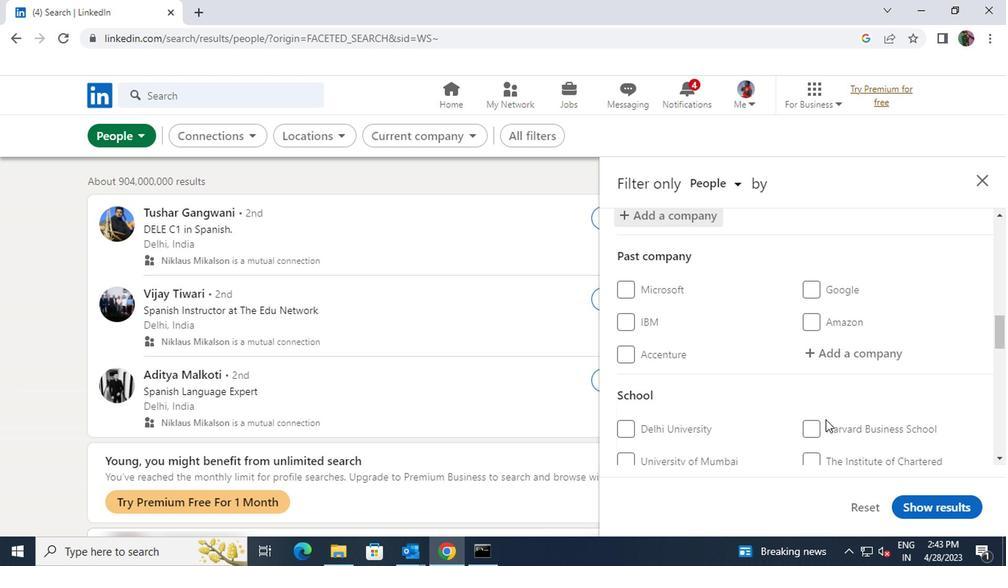 
Action: Mouse moved to (820, 427)
Screenshot: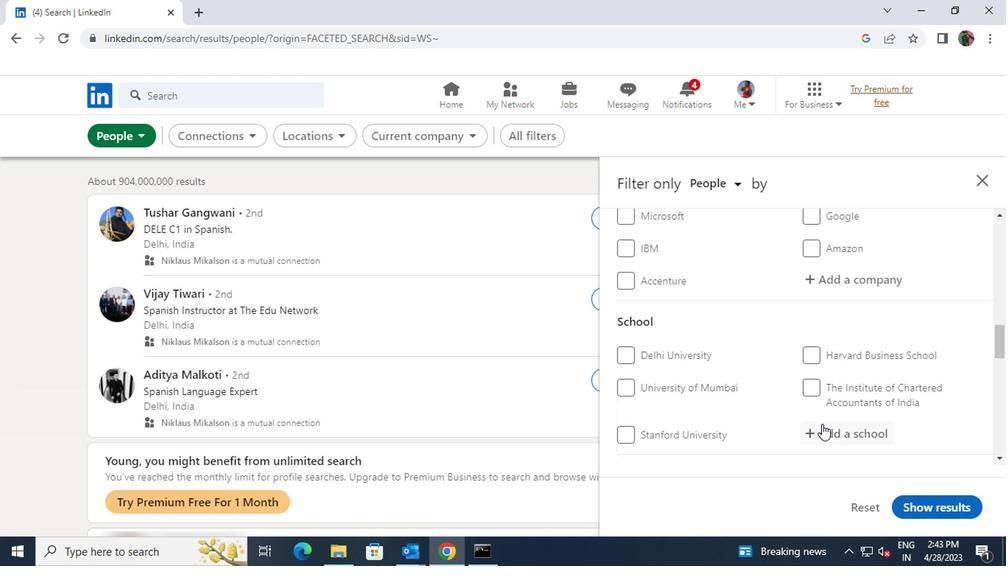 
Action: Mouse pressed left at (820, 427)
Screenshot: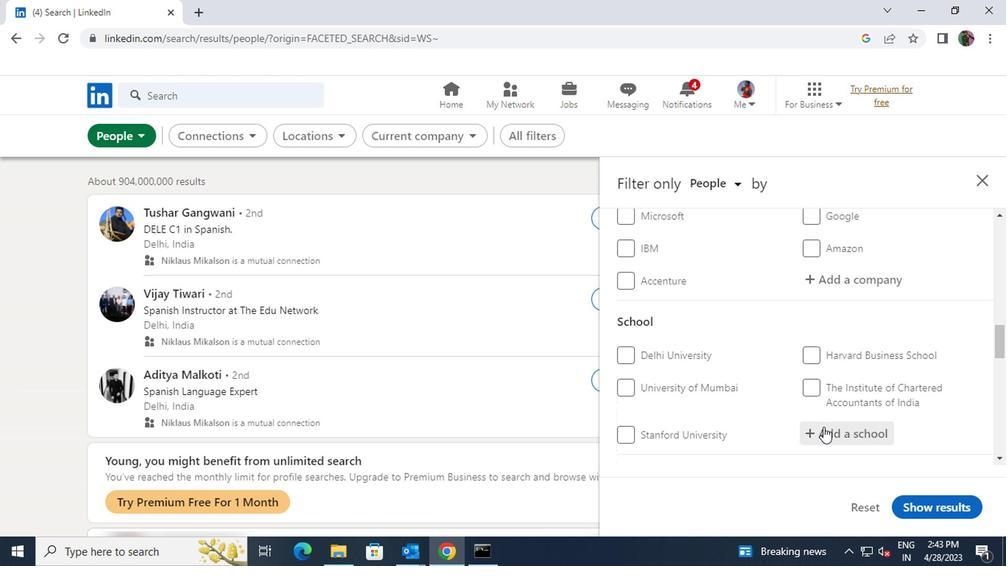 
Action: Key pressed <Key.shift><Key.shift>ASSAM<Key.space><Key.shift>DON
Screenshot: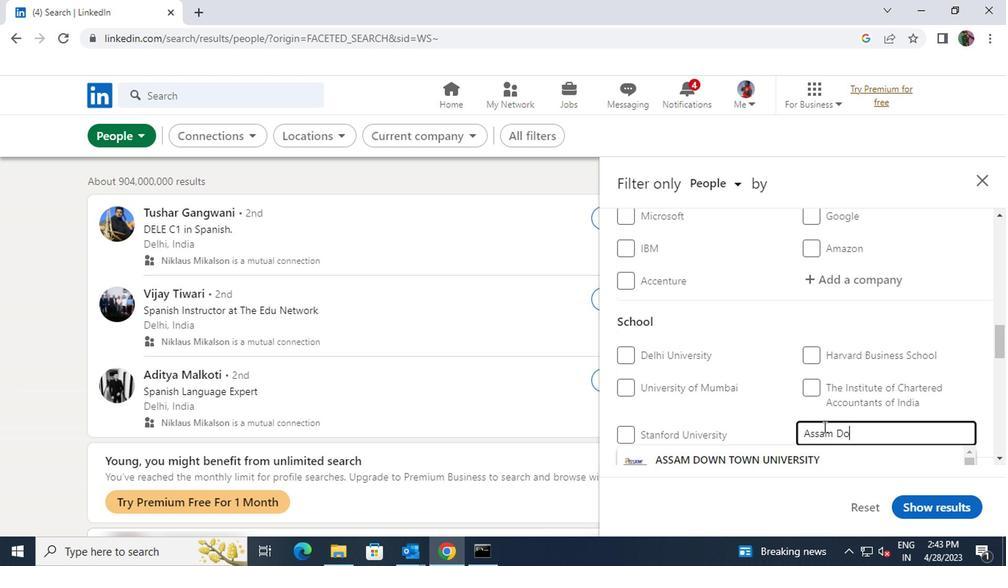 
Action: Mouse moved to (821, 446)
Screenshot: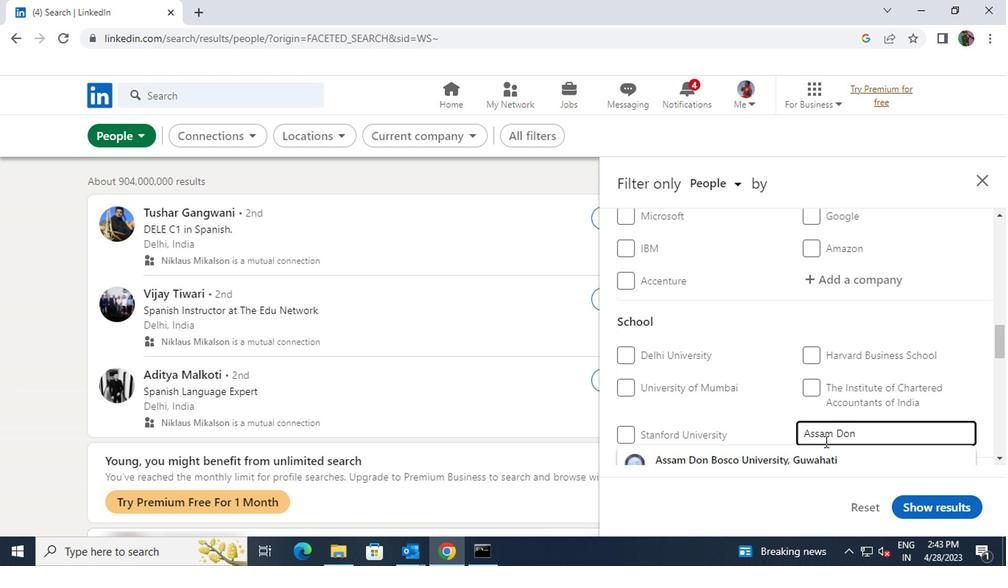 
Action: Mouse pressed left at (821, 446)
Screenshot: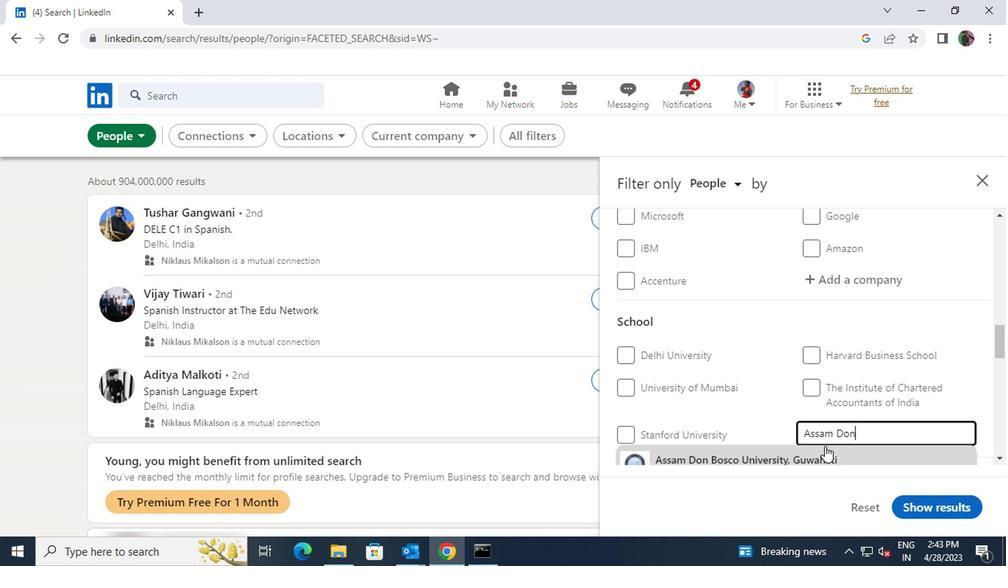 
Action: Mouse scrolled (821, 445) with delta (0, -1)
Screenshot: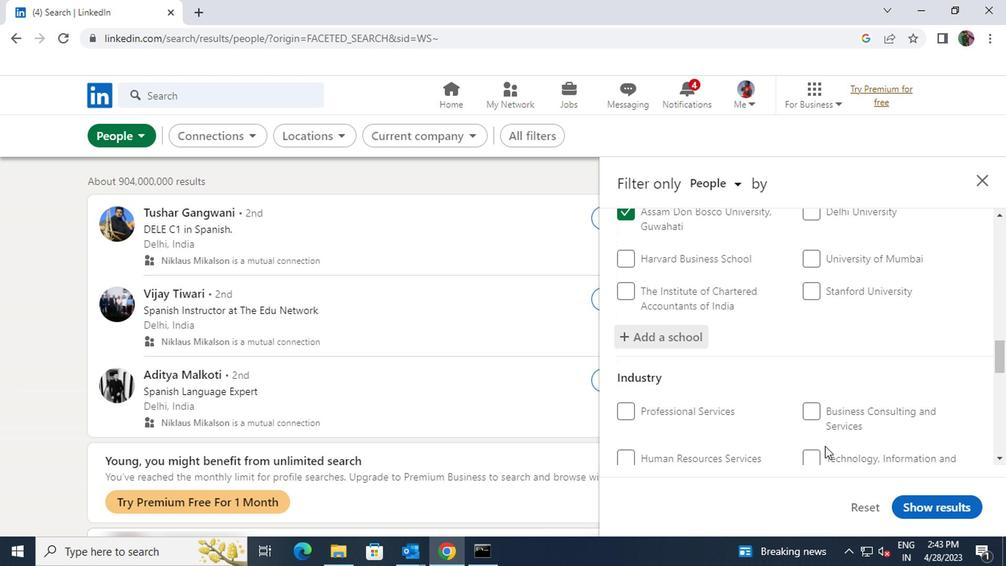 
Action: Mouse moved to (829, 433)
Screenshot: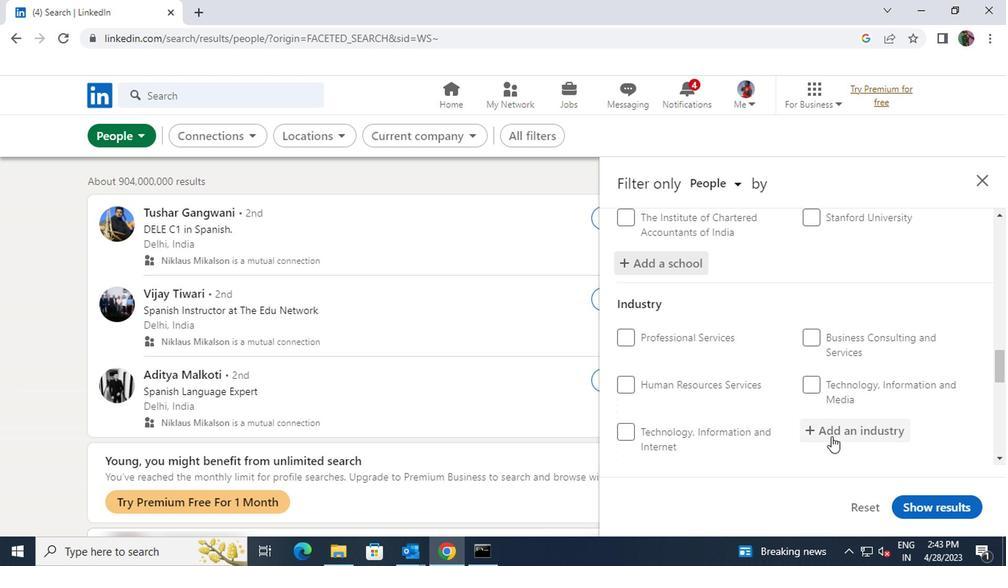 
Action: Mouse pressed left at (829, 433)
Screenshot: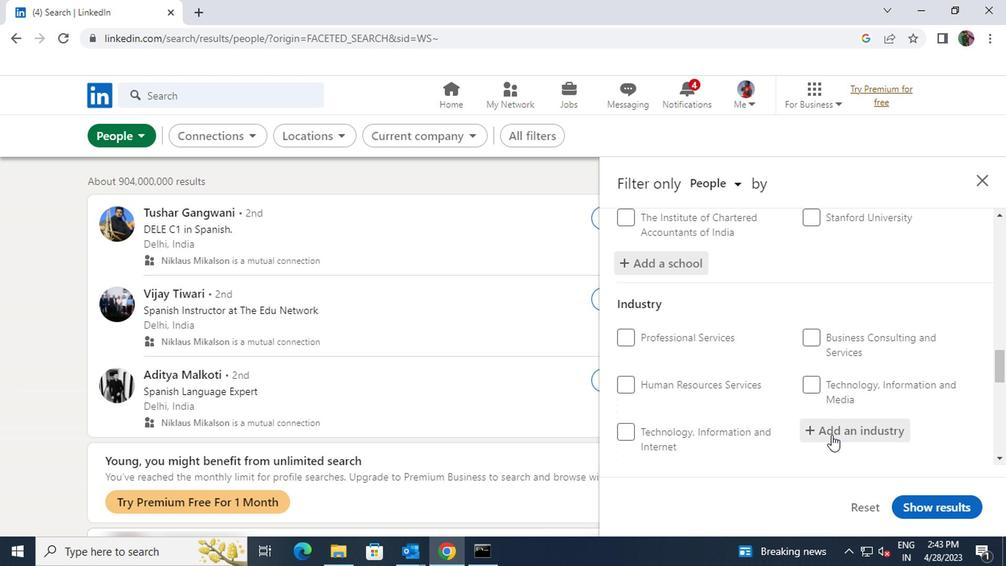 
Action: Key pressed <Key.shift>DATA<Key.space><Key.shift>INFR
Screenshot: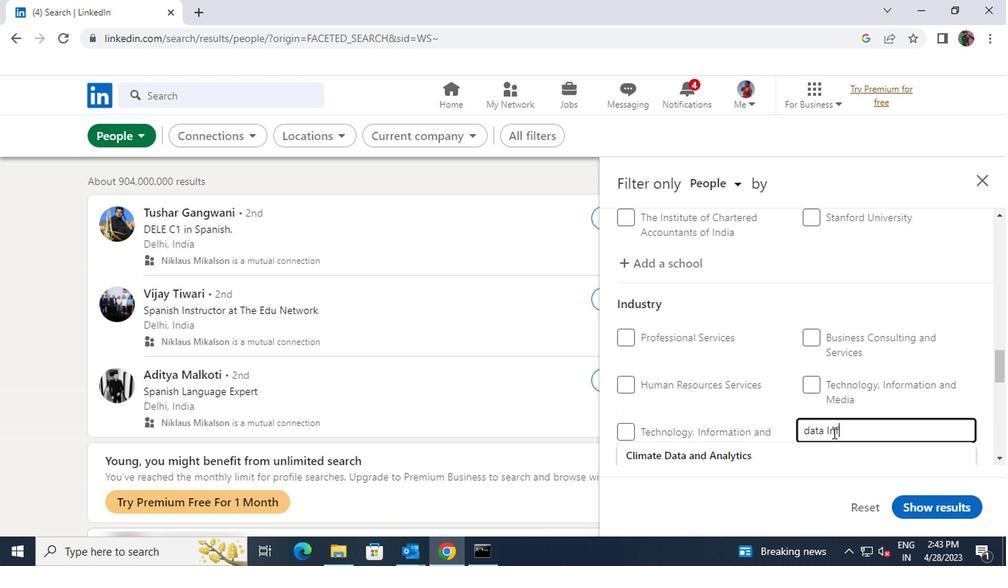 
Action: Mouse moved to (817, 452)
Screenshot: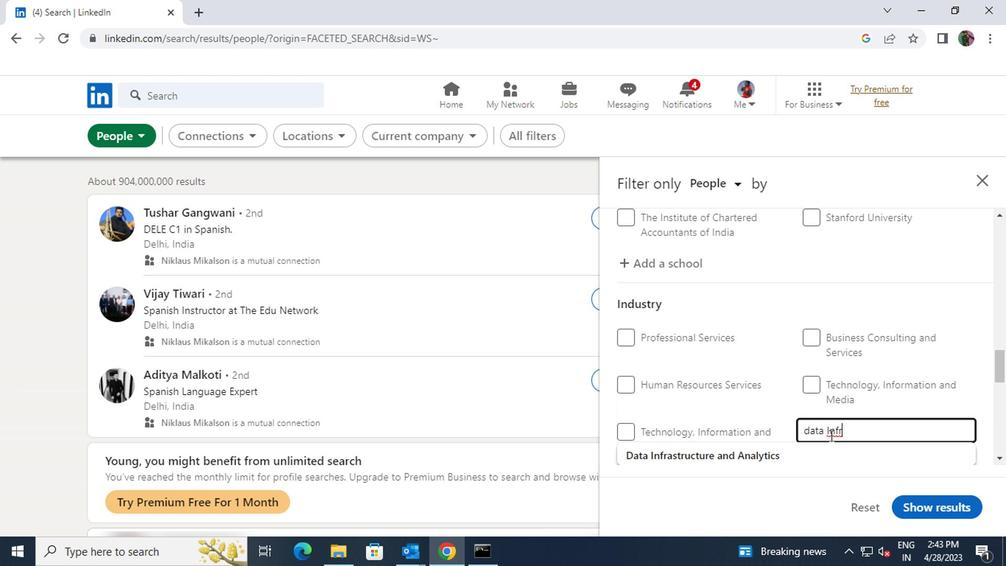 
Action: Mouse pressed left at (817, 452)
Screenshot: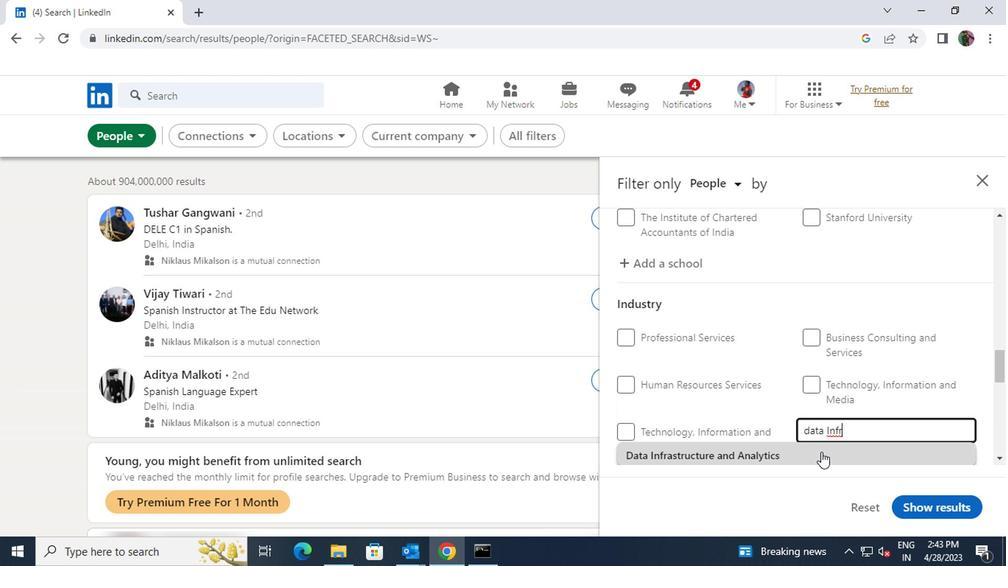 
Action: Mouse moved to (820, 443)
Screenshot: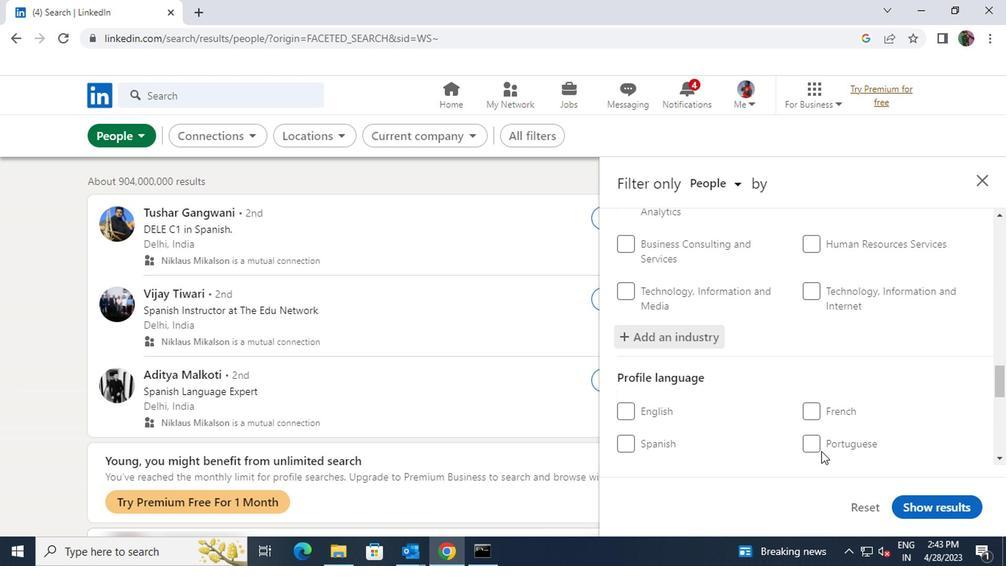 
Action: Mouse scrolled (820, 443) with delta (0, 0)
Screenshot: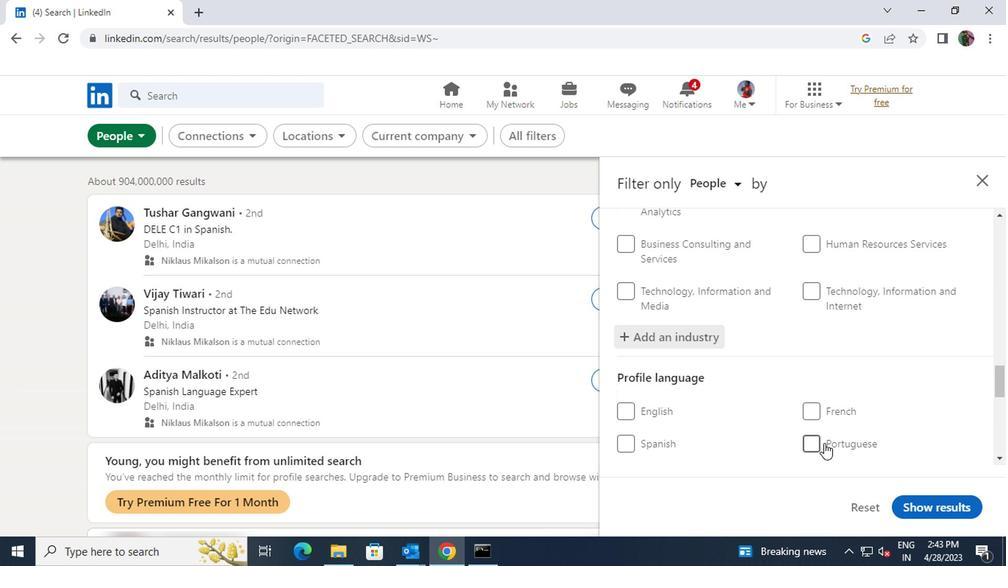 
Action: Mouse scrolled (820, 443) with delta (0, 0)
Screenshot: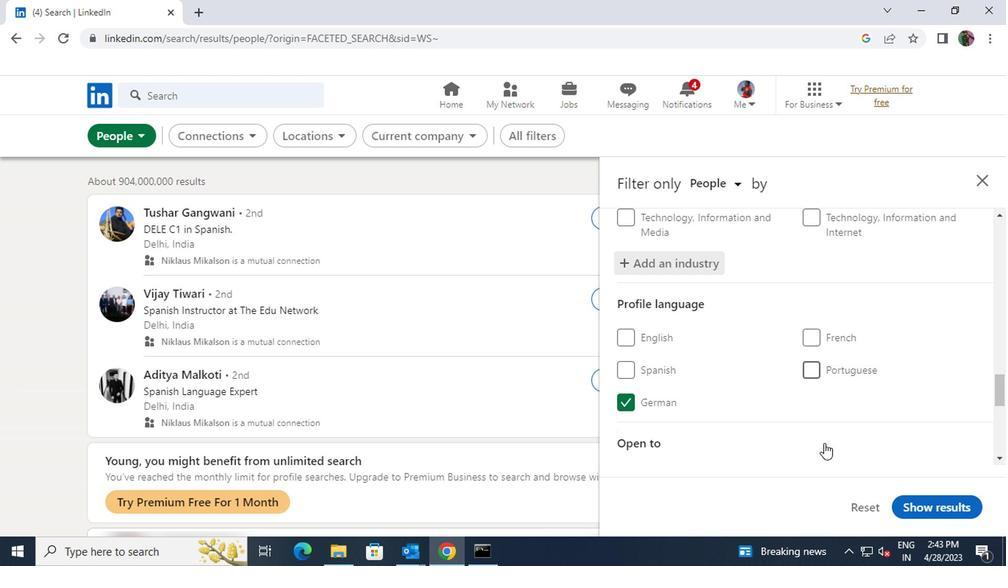 
Action: Mouse scrolled (820, 443) with delta (0, 0)
Screenshot: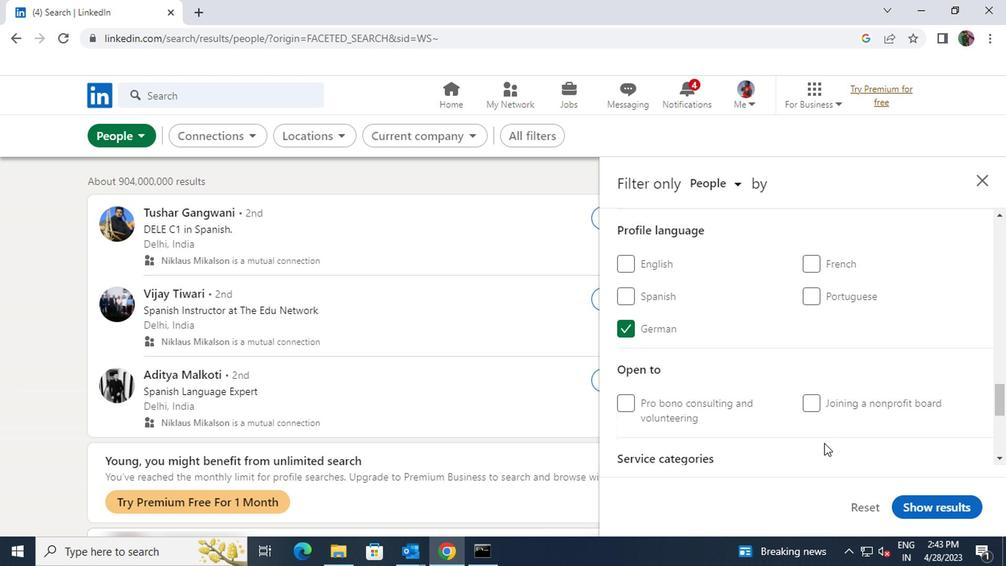 
Action: Mouse scrolled (820, 443) with delta (0, 0)
Screenshot: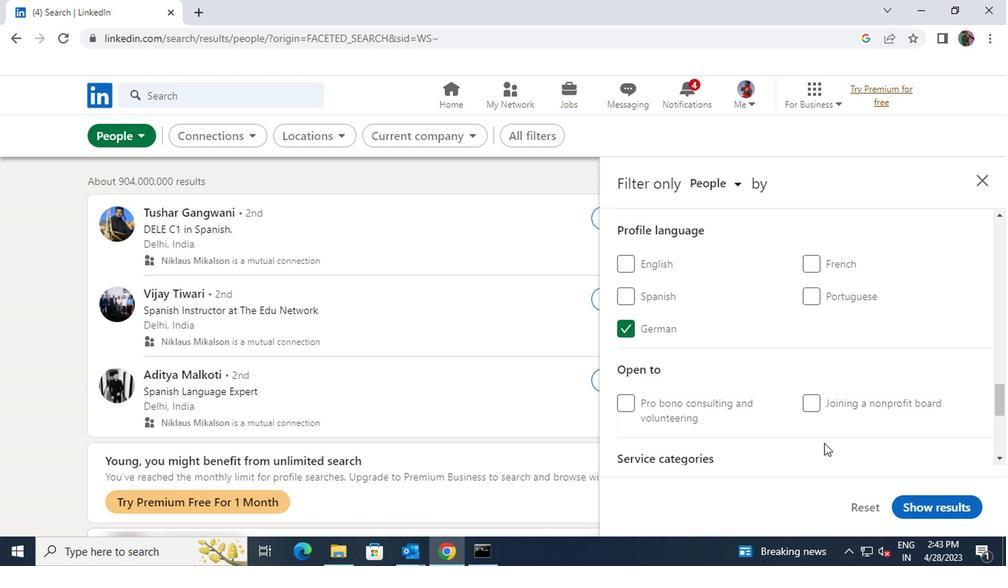 
Action: Mouse moved to (824, 414)
Screenshot: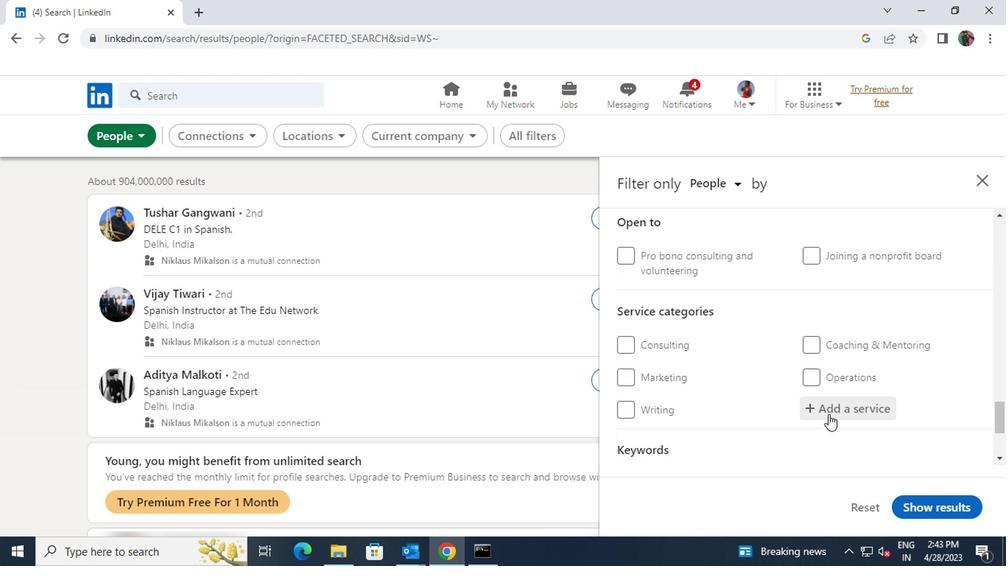 
Action: Mouse pressed left at (824, 414)
Screenshot: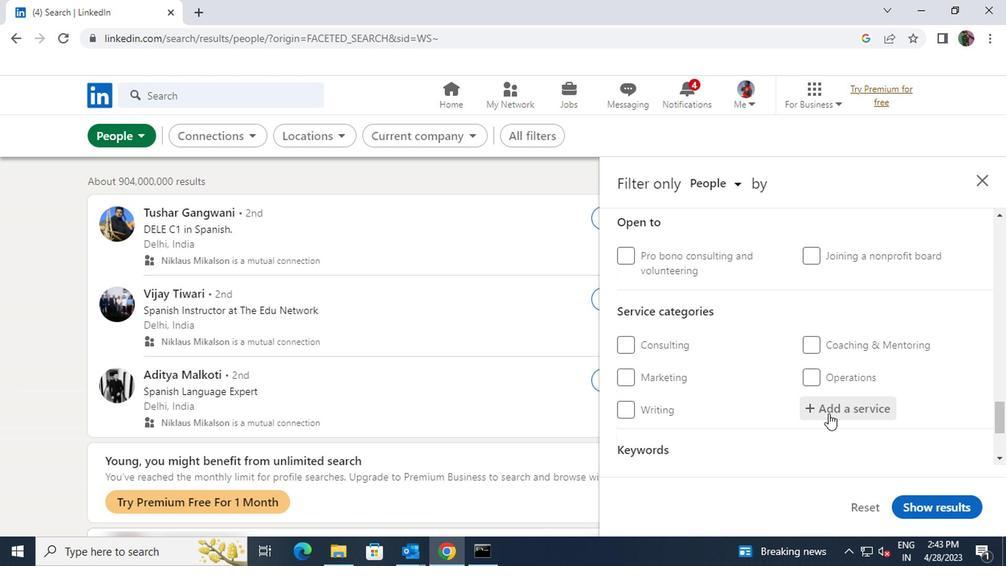 
Action: Key pressed <Key.shift>TECHNI
Screenshot: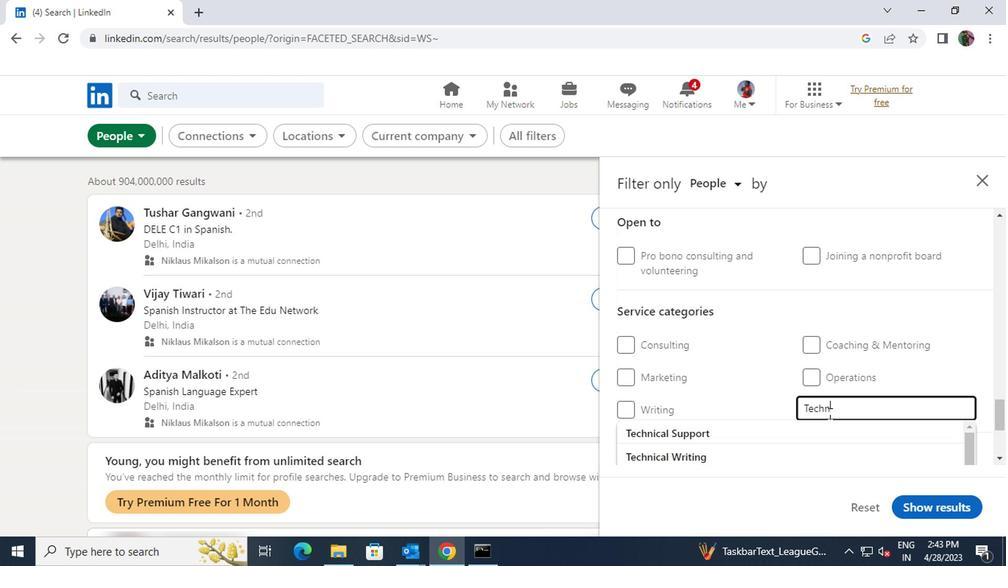 
Action: Mouse moved to (818, 426)
Screenshot: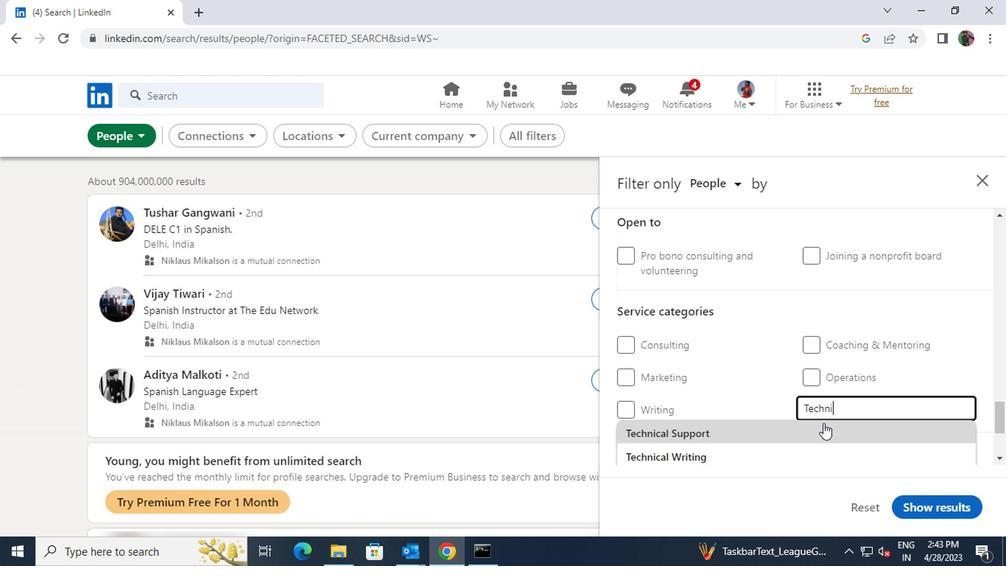
Action: Mouse pressed left at (818, 426)
Screenshot: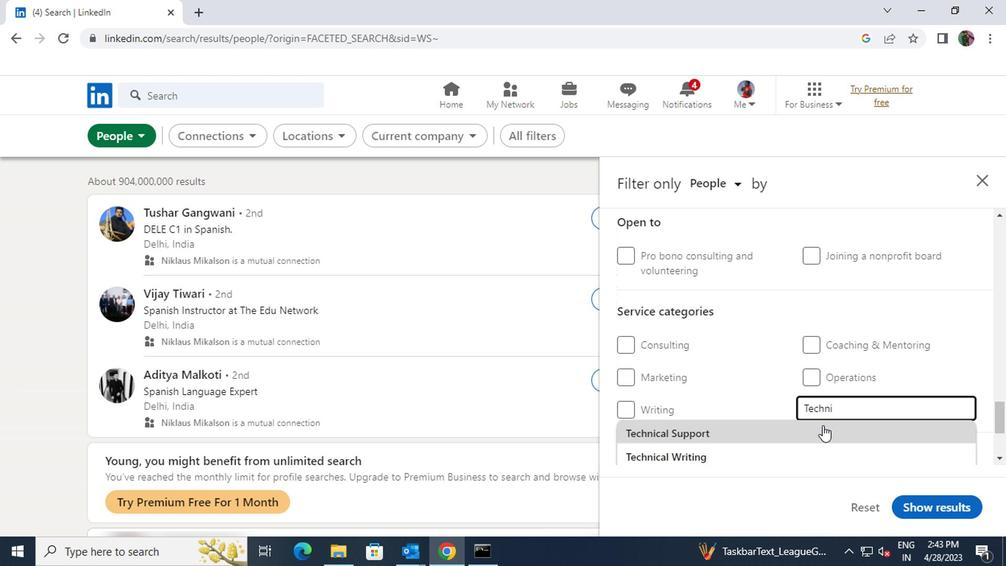 
Action: Mouse scrolled (818, 426) with delta (0, 0)
Screenshot: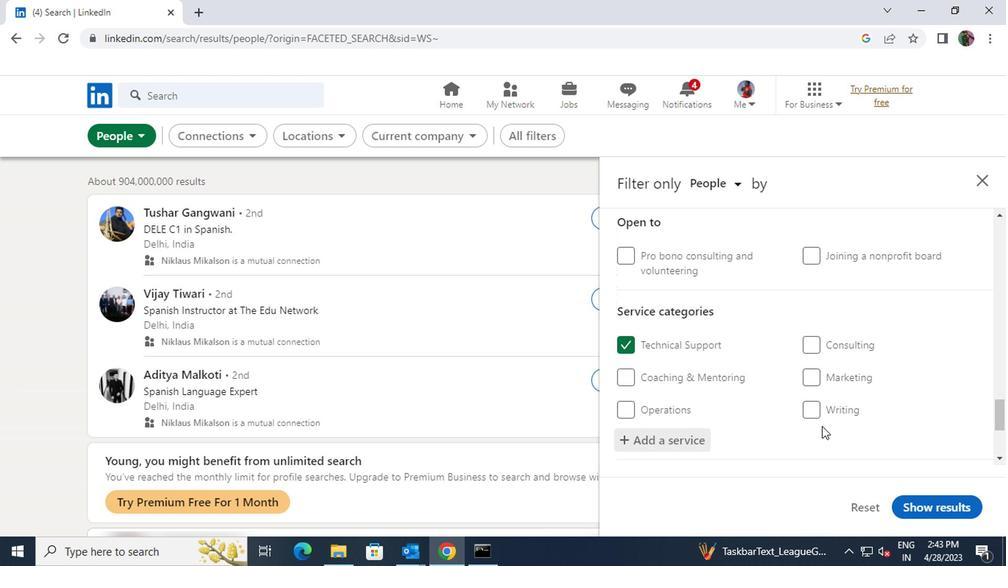 
Action: Mouse scrolled (818, 426) with delta (0, 0)
Screenshot: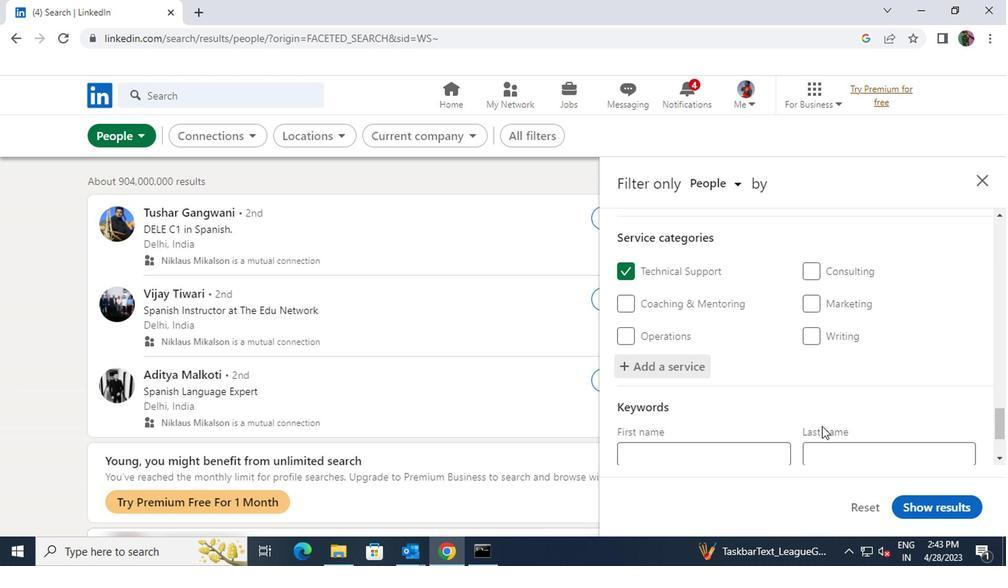 
Action: Mouse moved to (767, 432)
Screenshot: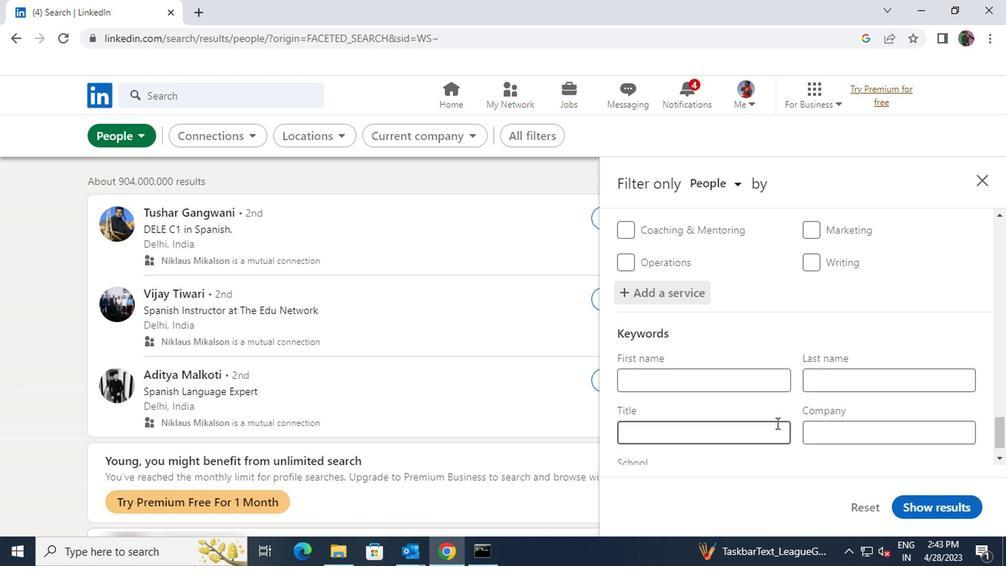 
Action: Mouse pressed left at (767, 432)
Screenshot: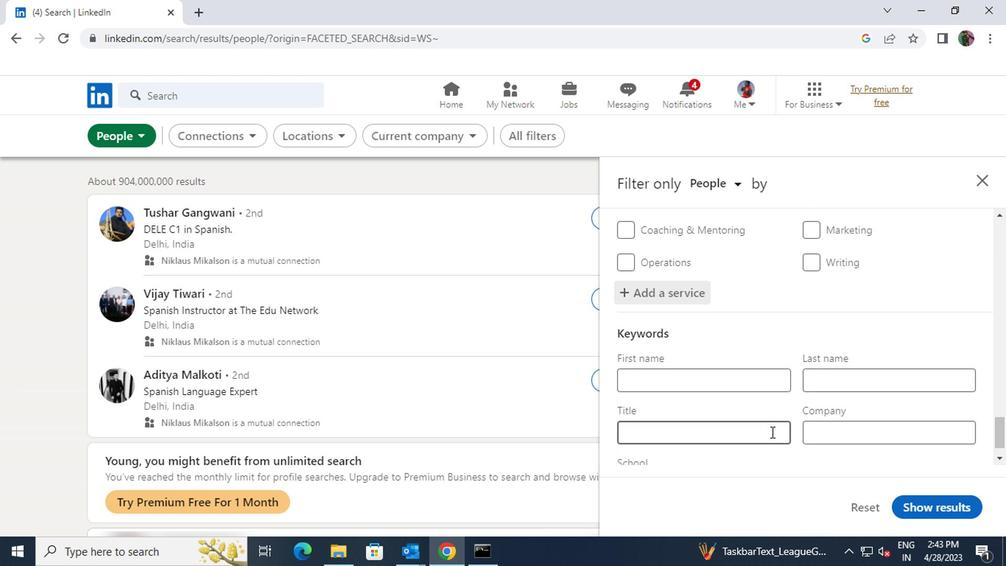 
Action: Key pressed <Key.shift>COMPUTER<Key.space><Key.shift>ANIMATOR
Screenshot: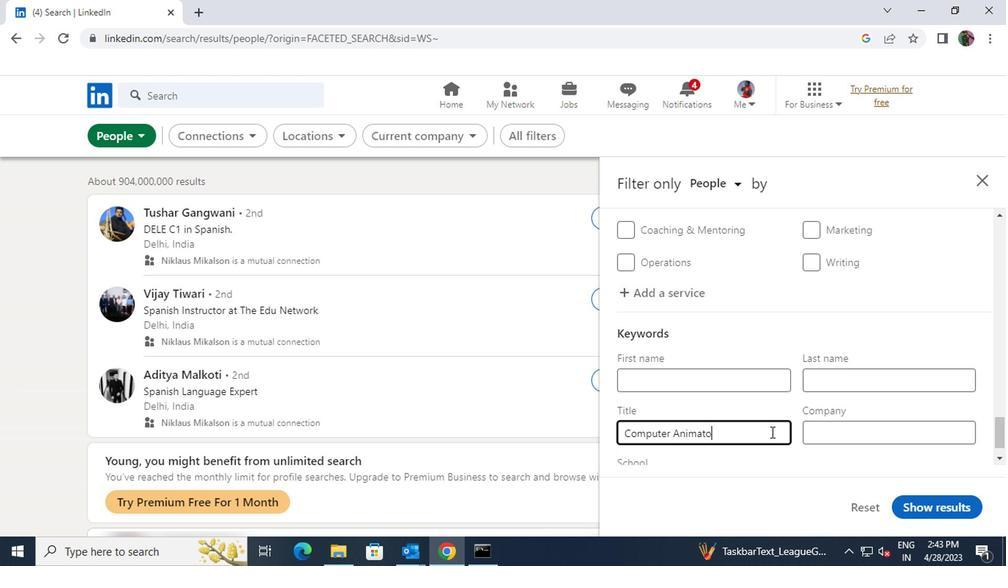 
Action: Mouse moved to (905, 502)
Screenshot: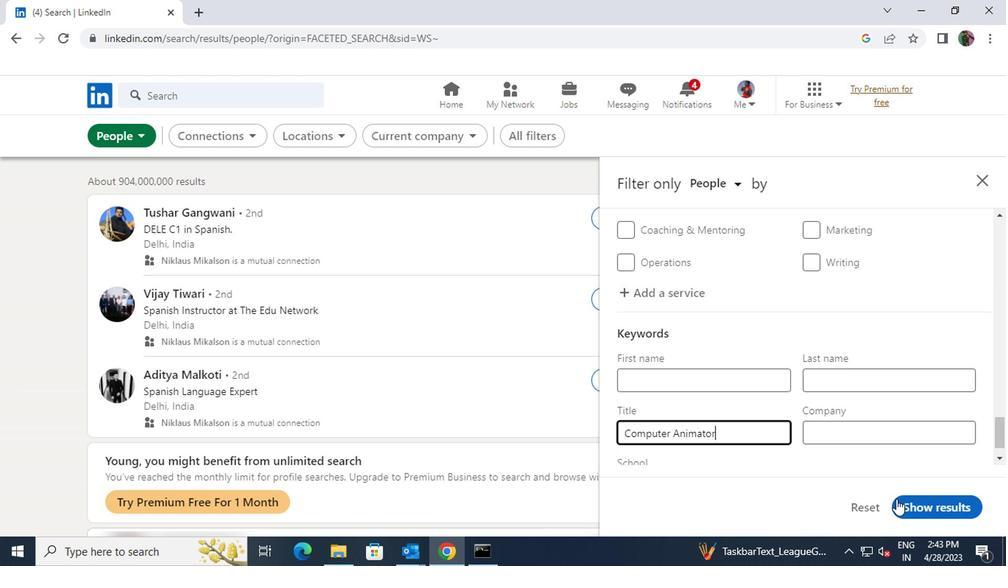 
Action: Mouse pressed left at (905, 502)
Screenshot: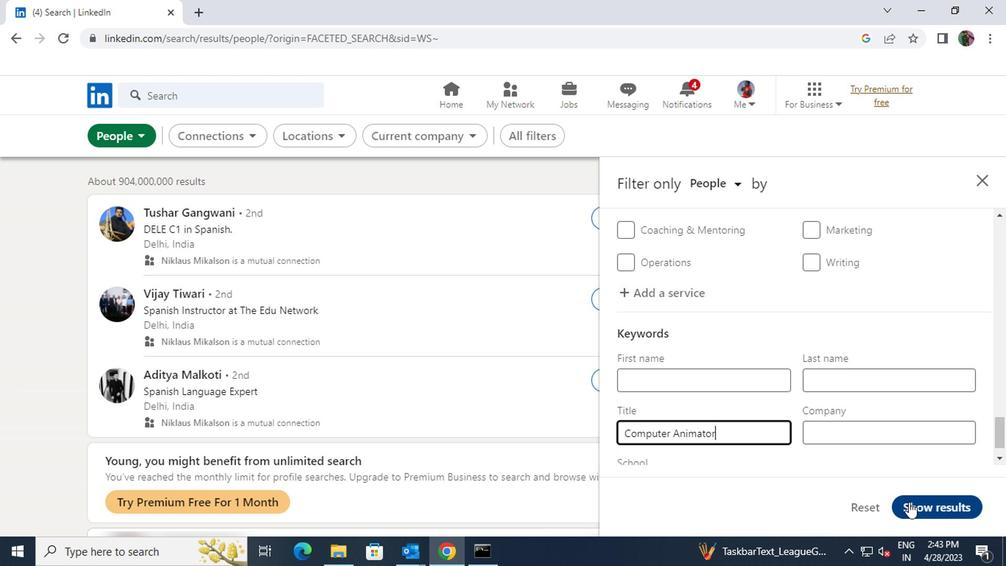 
